 Task: Find connections with filter location Sceaux with filter topic #Leadershipwith filter profile language Spanish with filter current company Berger Paints India with filter school ICAT Design & Media College with filter industry Business Consulting and Services with filter service category Logo Design with filter keywords title Hospital Volunteer
Action: Mouse moved to (260, 217)
Screenshot: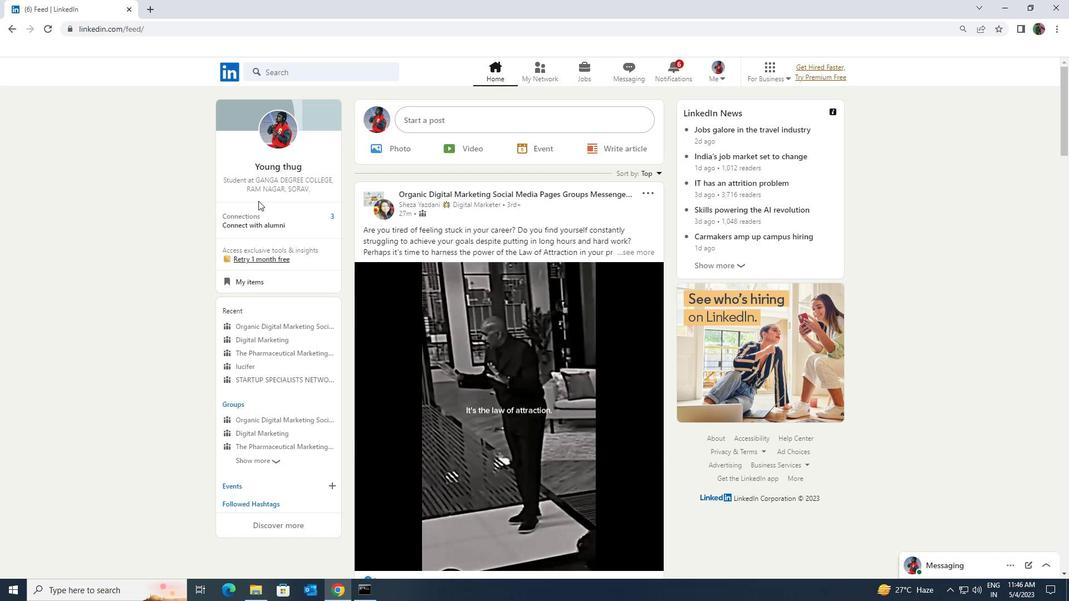 
Action: Mouse pressed left at (260, 217)
Screenshot: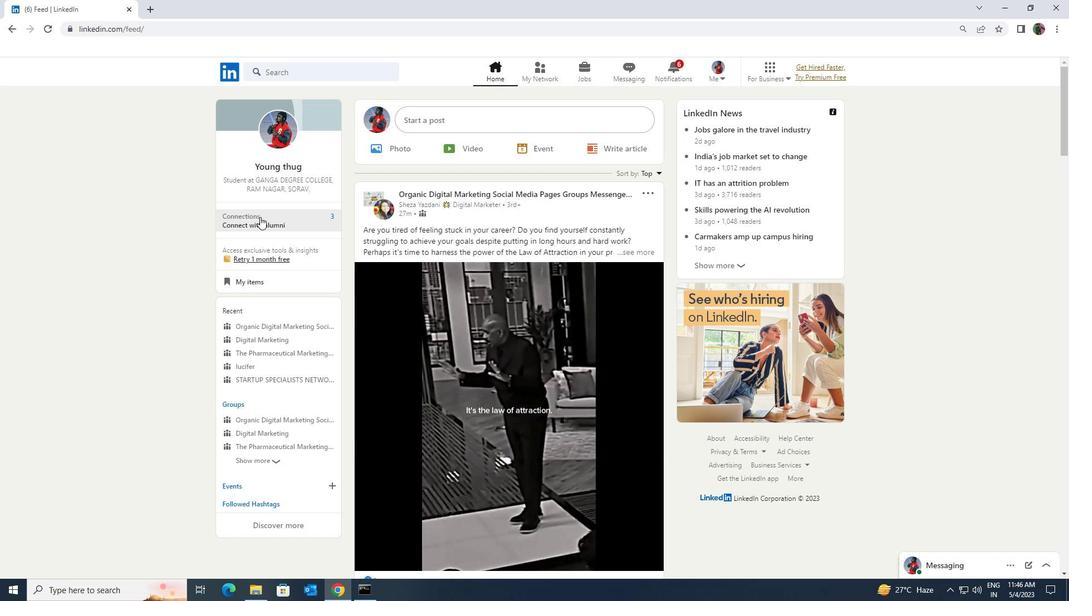 
Action: Mouse moved to (284, 134)
Screenshot: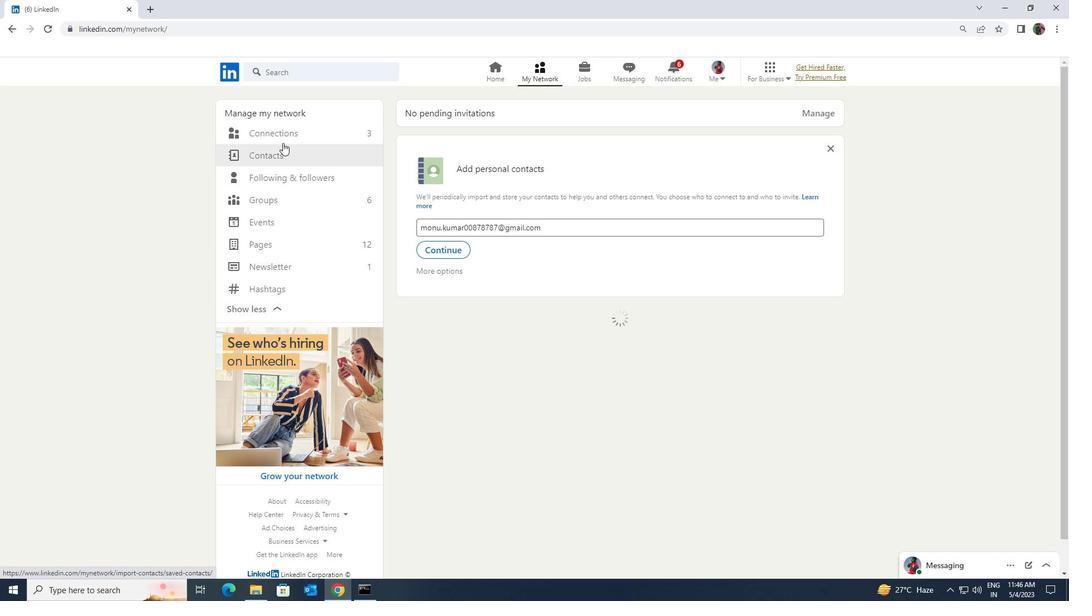
Action: Mouse pressed left at (284, 134)
Screenshot: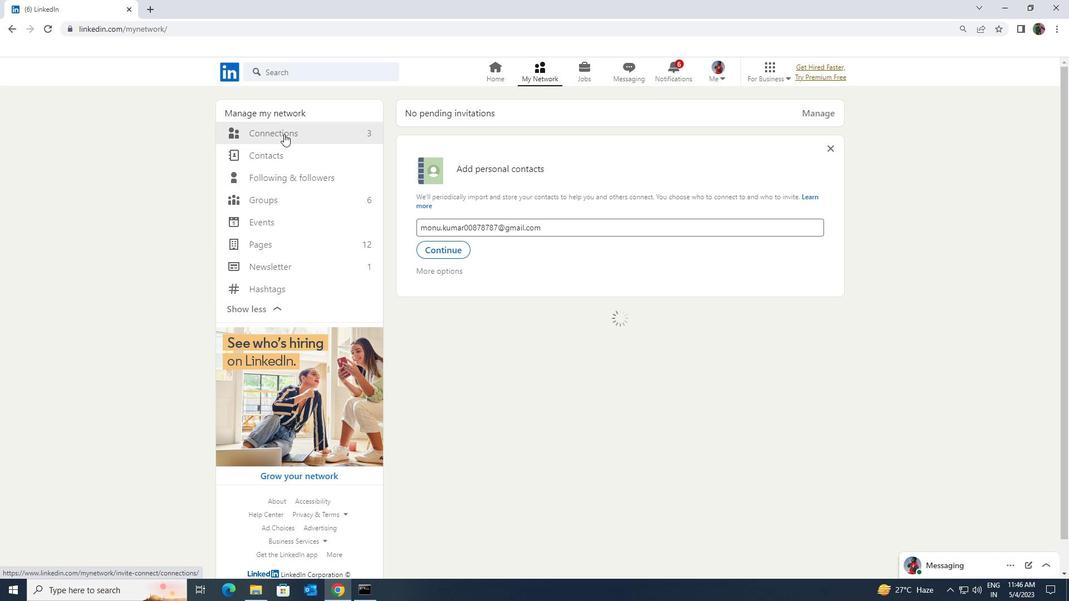 
Action: Mouse moved to (598, 136)
Screenshot: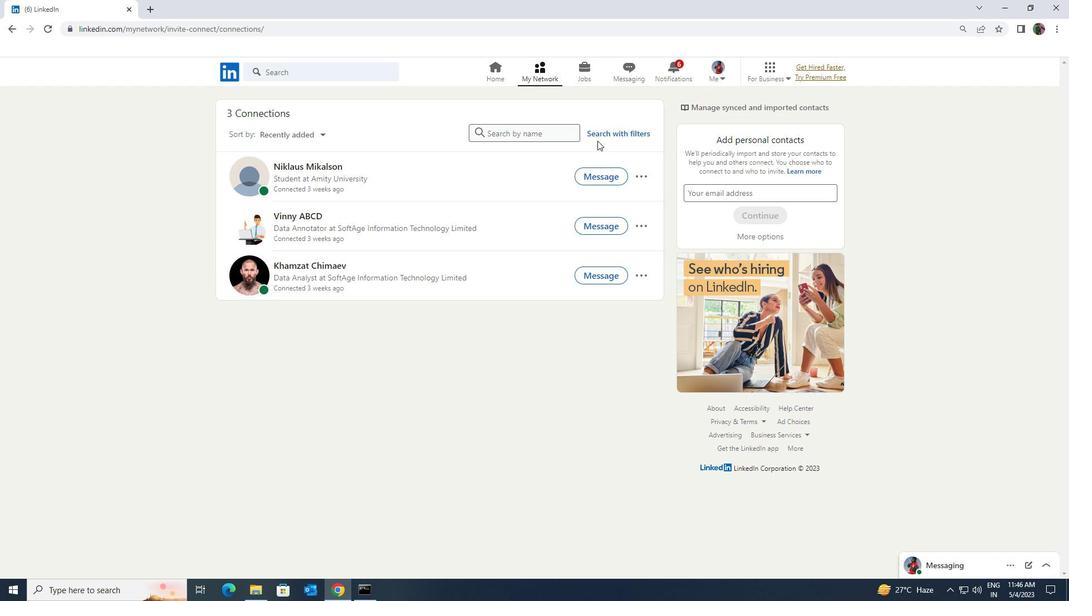 
Action: Mouse pressed left at (598, 136)
Screenshot: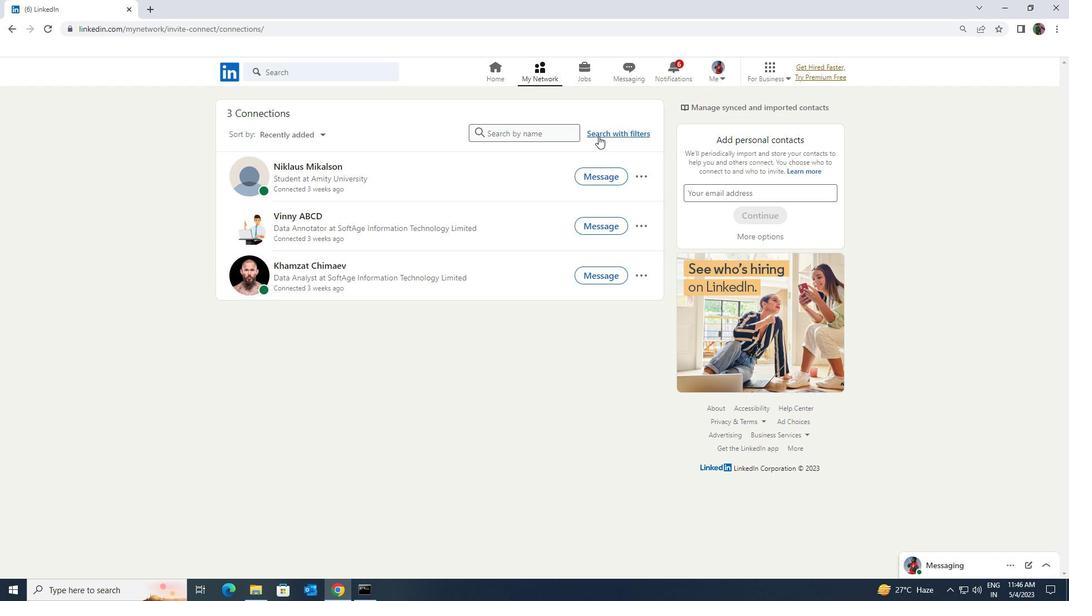 
Action: Mouse moved to (573, 105)
Screenshot: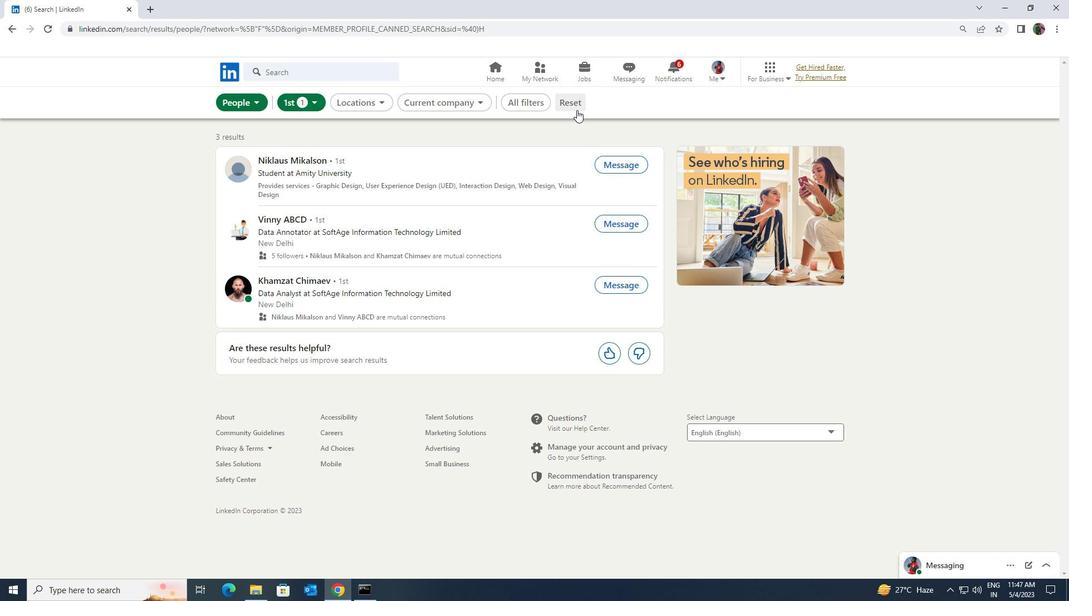 
Action: Mouse pressed left at (573, 105)
Screenshot: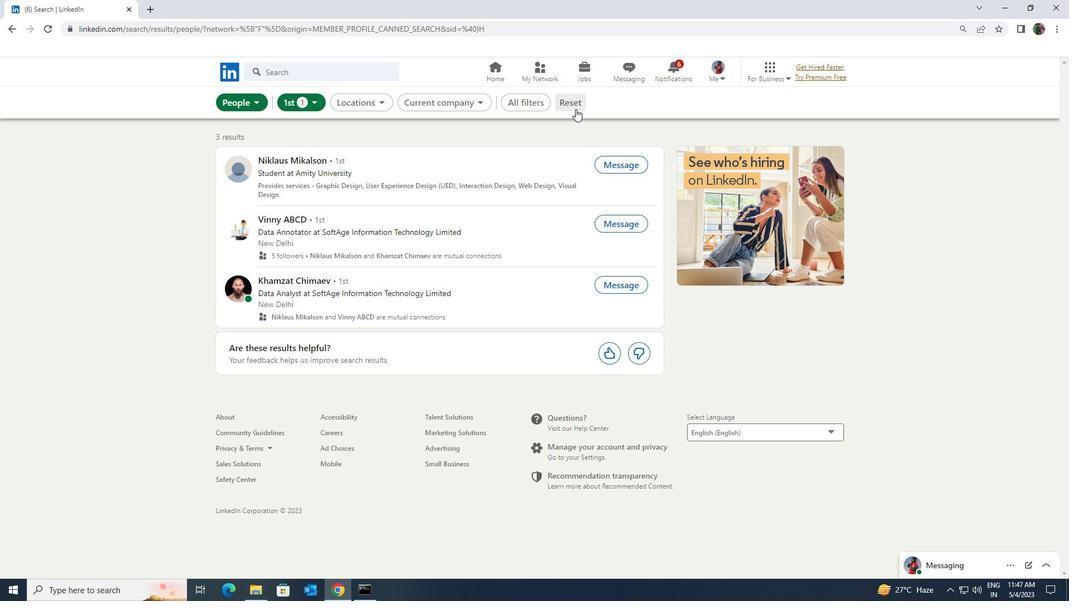 
Action: Mouse moved to (558, 99)
Screenshot: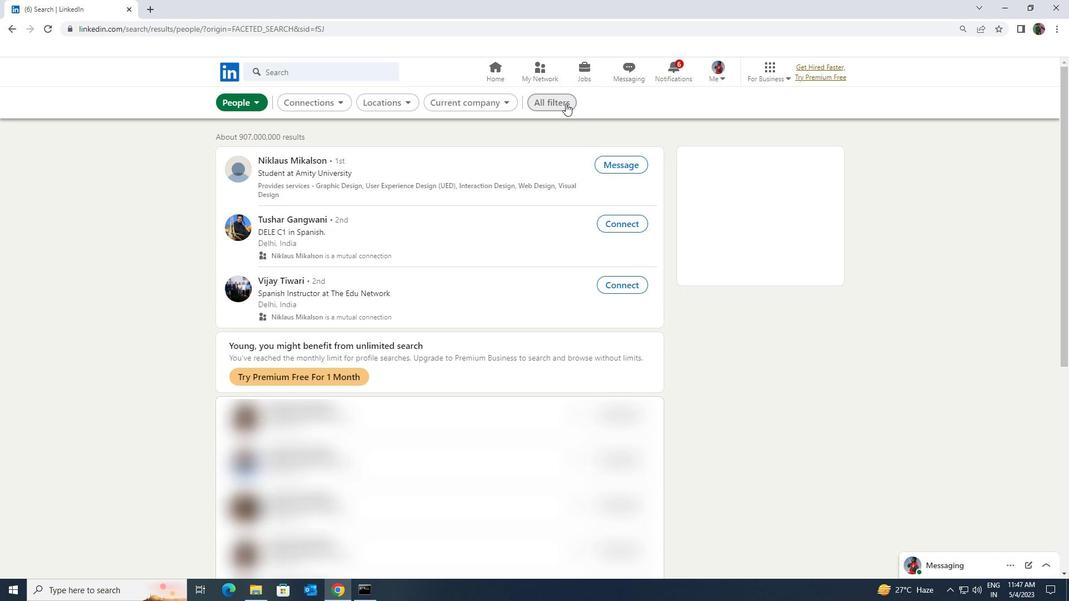 
Action: Mouse pressed left at (558, 99)
Screenshot: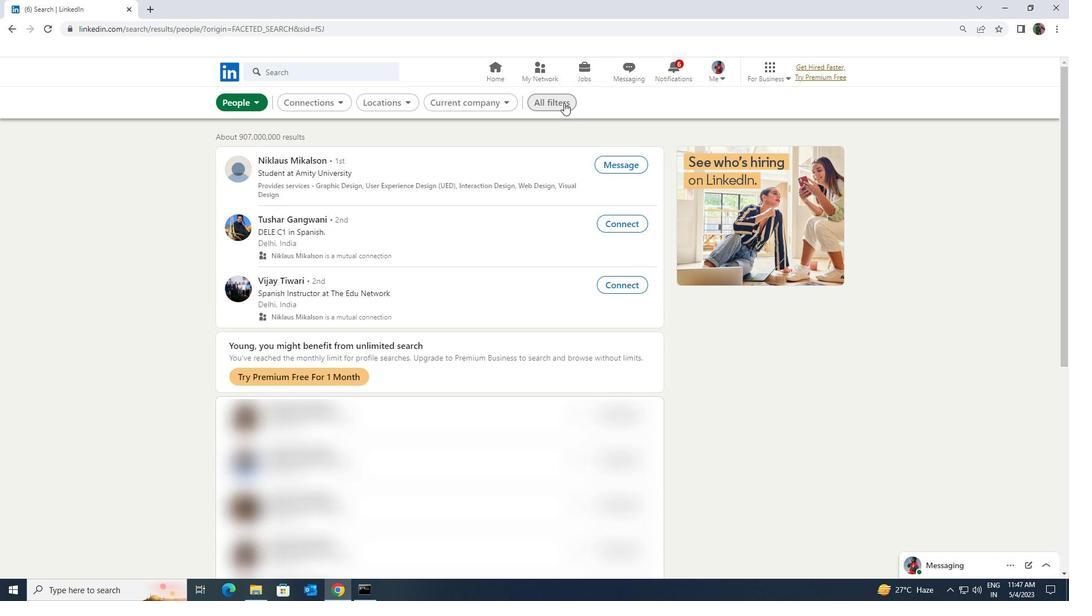 
Action: Mouse moved to (916, 437)
Screenshot: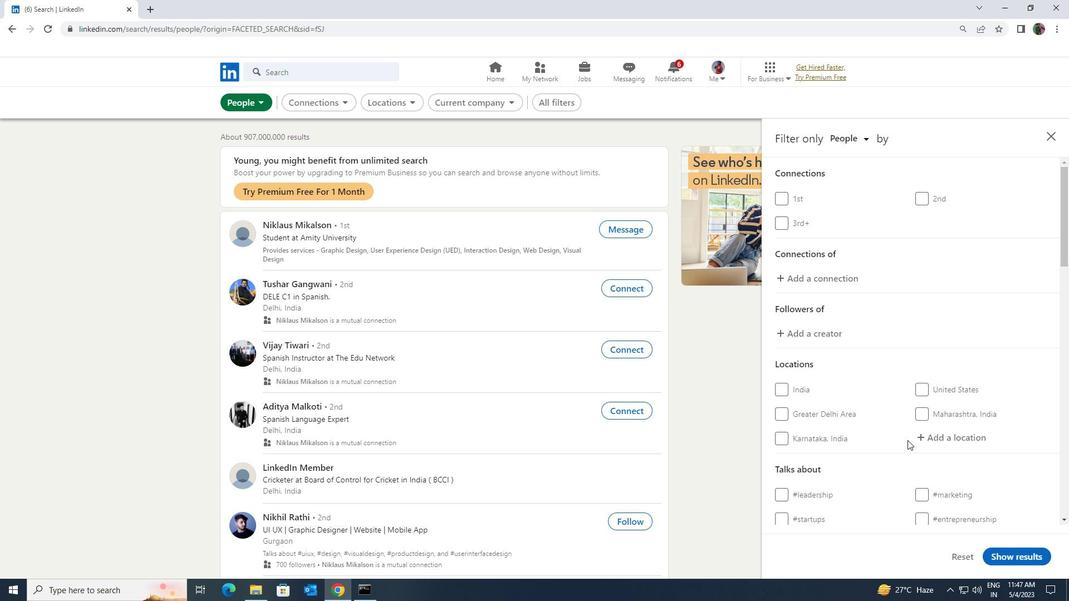 
Action: Mouse pressed left at (916, 437)
Screenshot: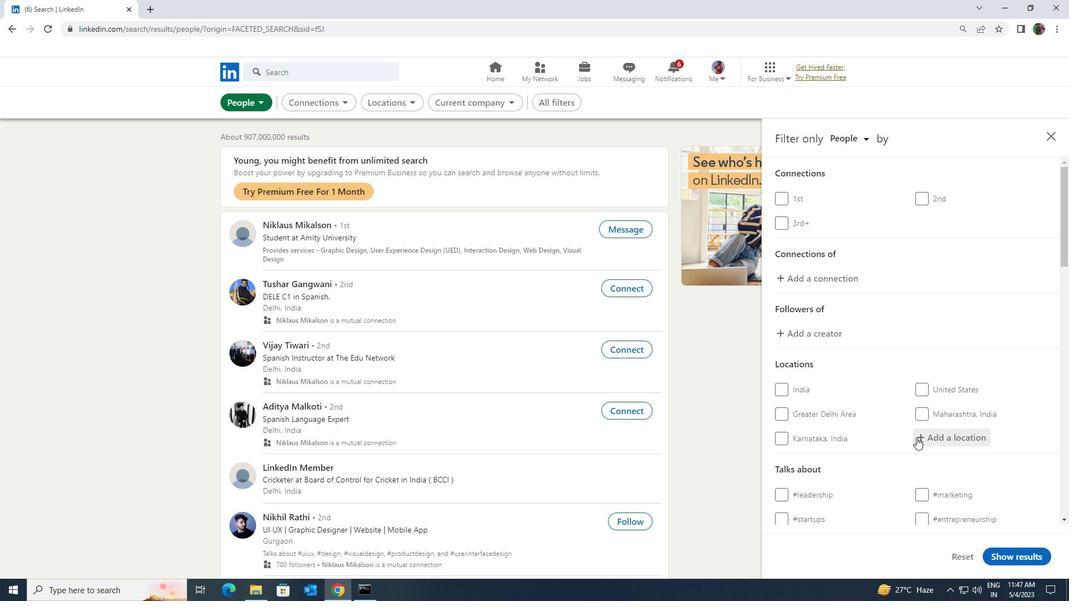 
Action: Key pressed <Key.shift><Key.shift><Key.shift><Key.shift><Key.shift><Key.shift><Key.shift>SCEA
Screenshot: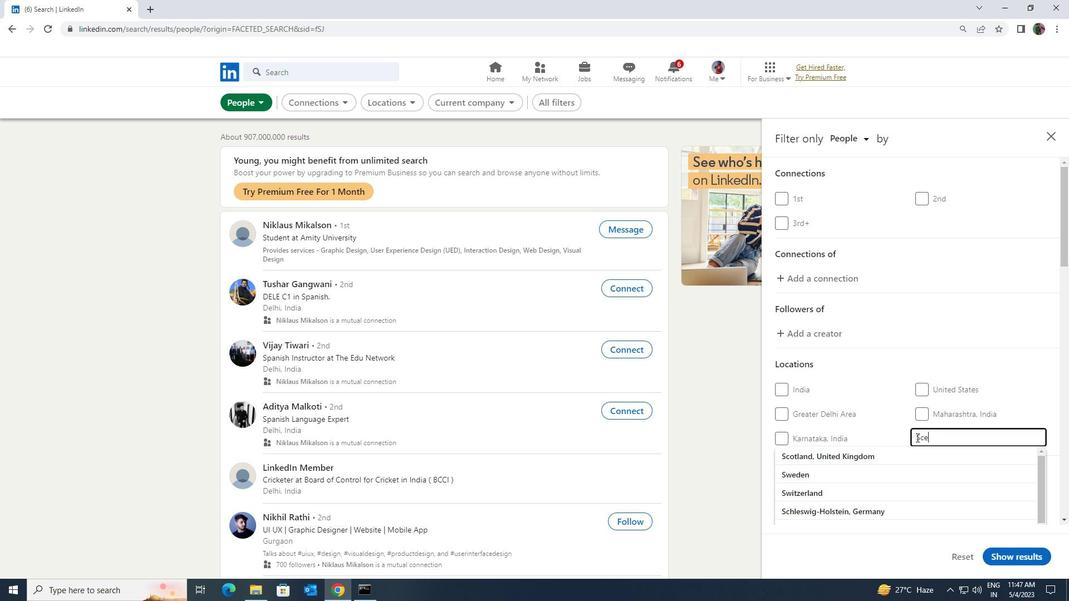 
Action: Mouse moved to (913, 451)
Screenshot: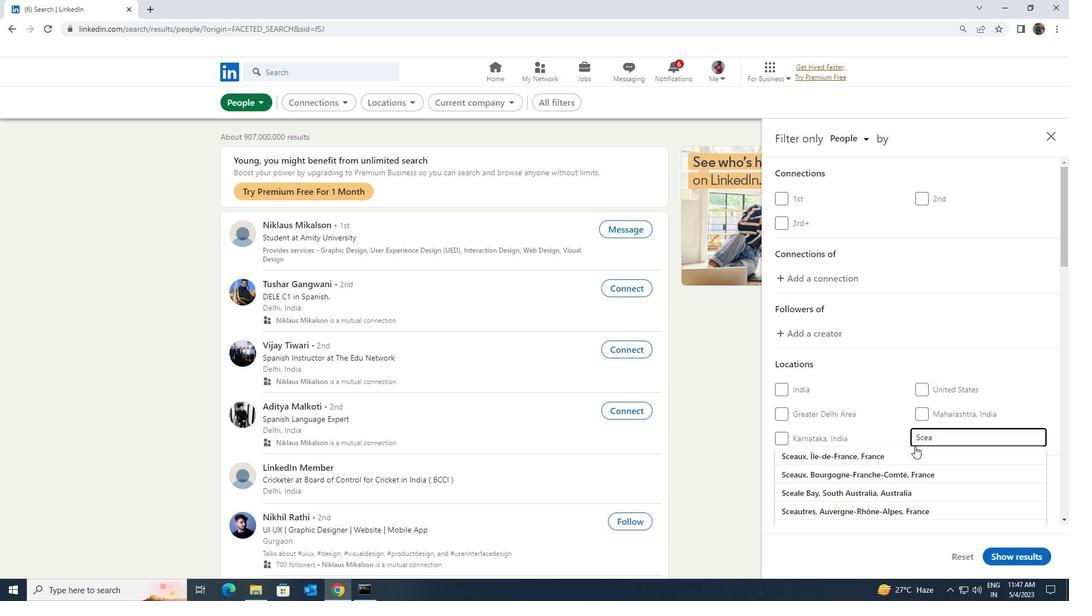 
Action: Mouse pressed left at (913, 451)
Screenshot: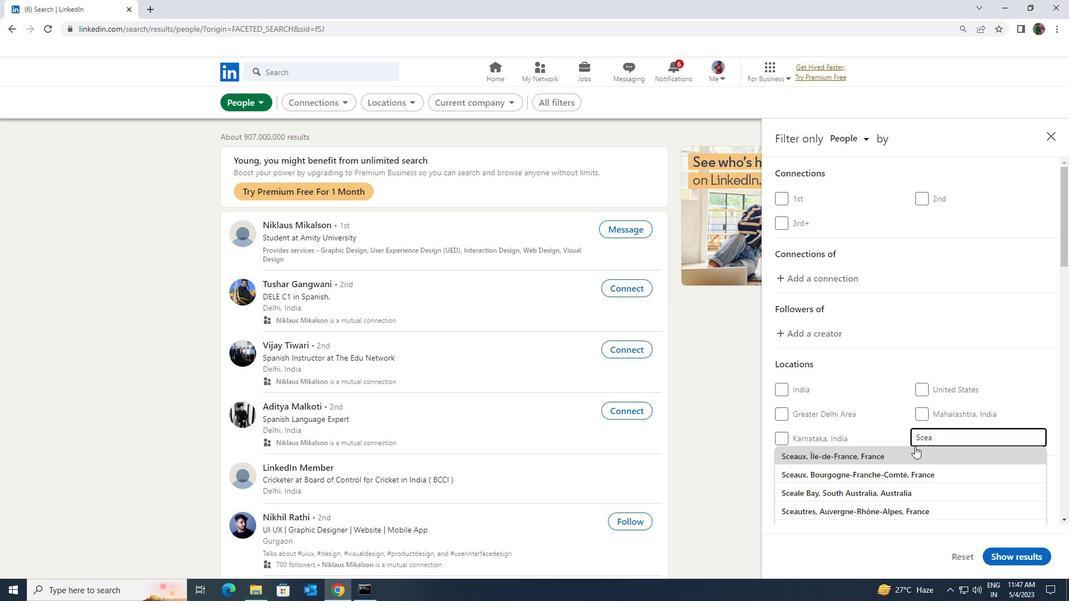 
Action: Mouse moved to (912, 451)
Screenshot: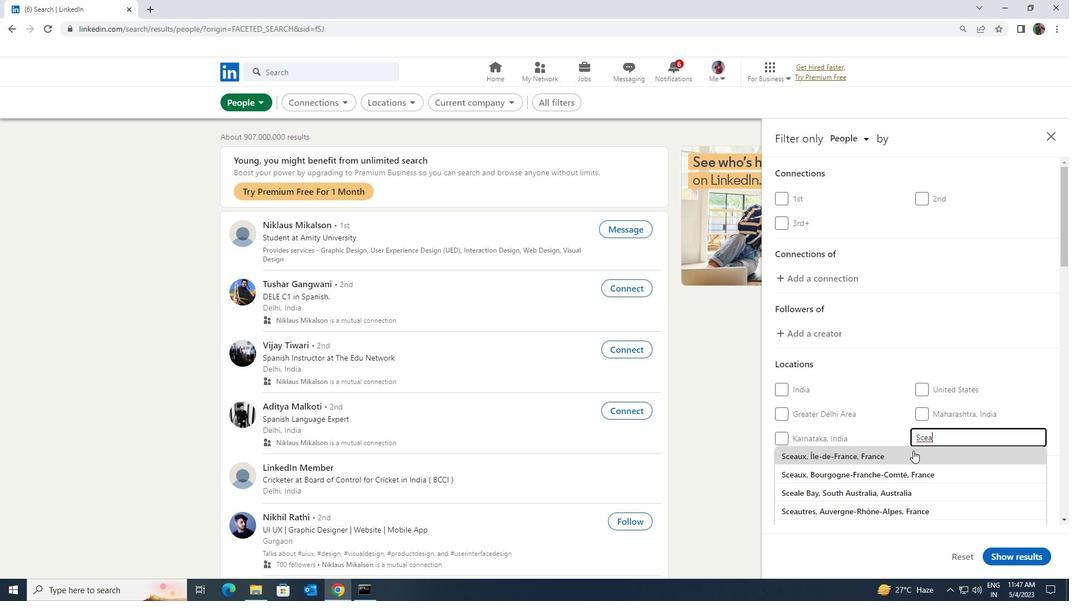 
Action: Mouse scrolled (912, 451) with delta (0, 0)
Screenshot: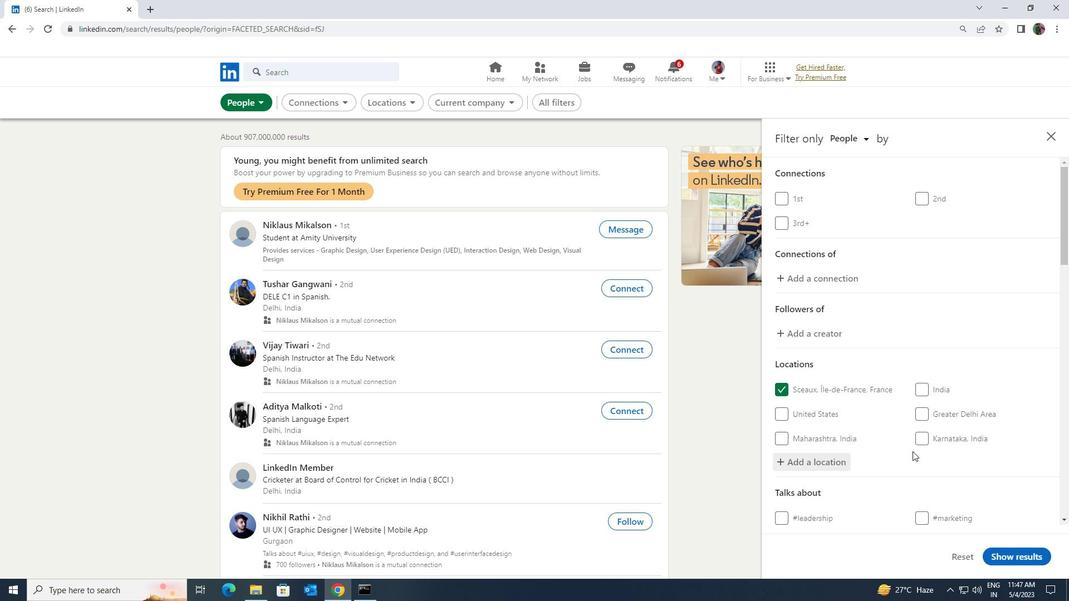 
Action: Mouse scrolled (912, 451) with delta (0, 0)
Screenshot: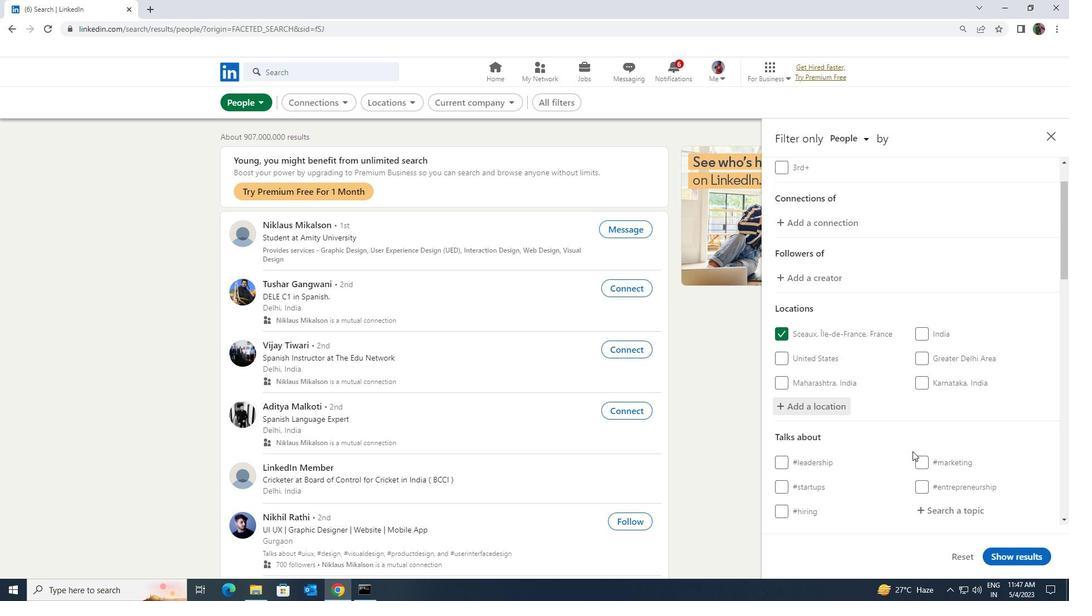 
Action: Mouse scrolled (912, 451) with delta (0, 0)
Screenshot: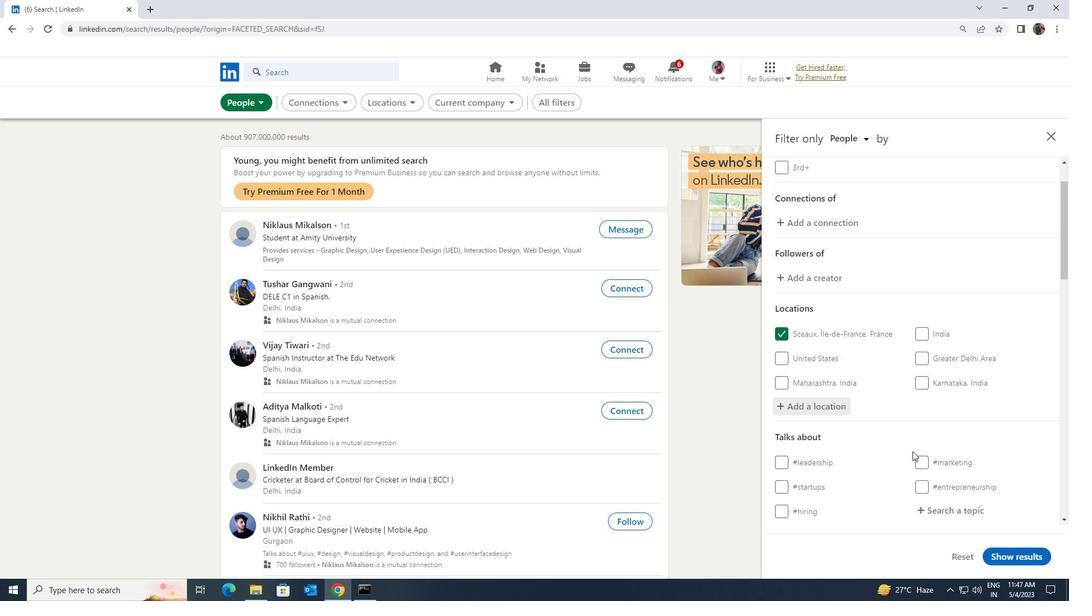 
Action: Mouse moved to (955, 404)
Screenshot: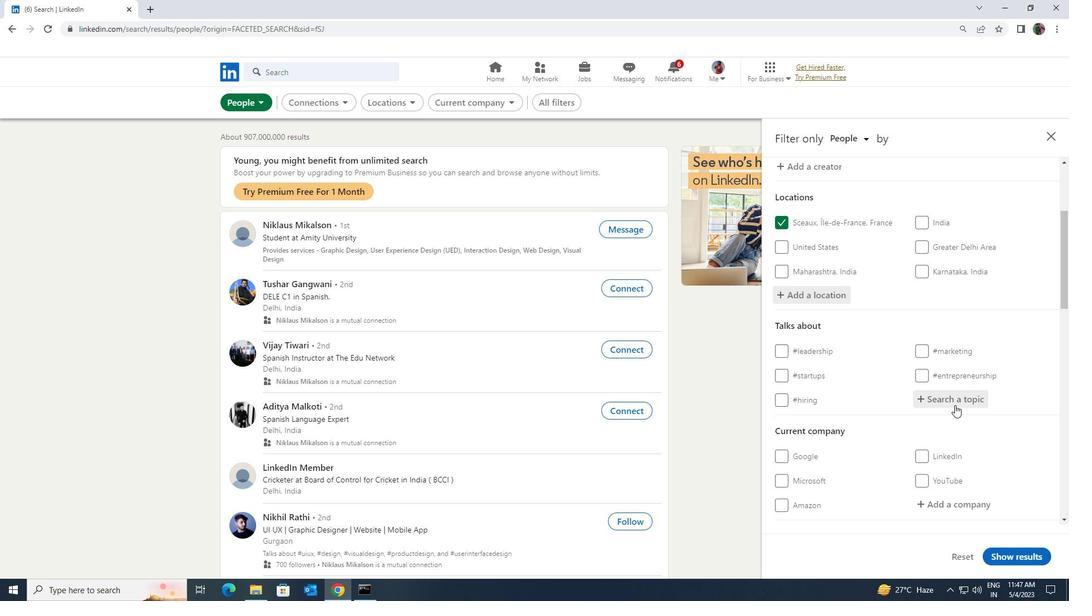 
Action: Mouse pressed left at (955, 404)
Screenshot: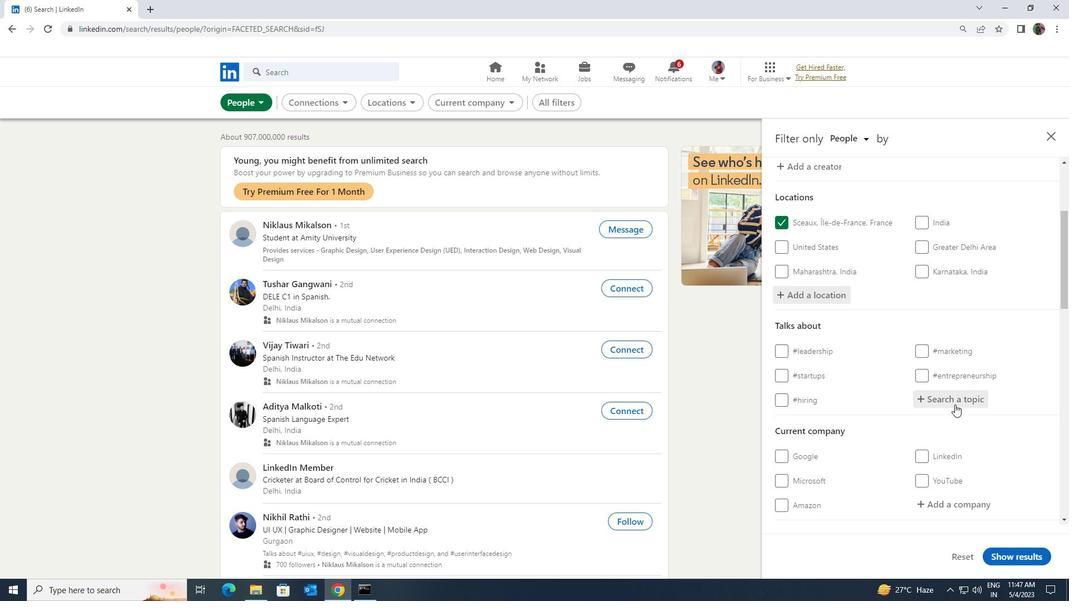 
Action: Key pressed <Key.shift><Key.shift><Key.shift><Key.shift><Key.shift><Key.shift><Key.shift>LEADERSHIP
Screenshot: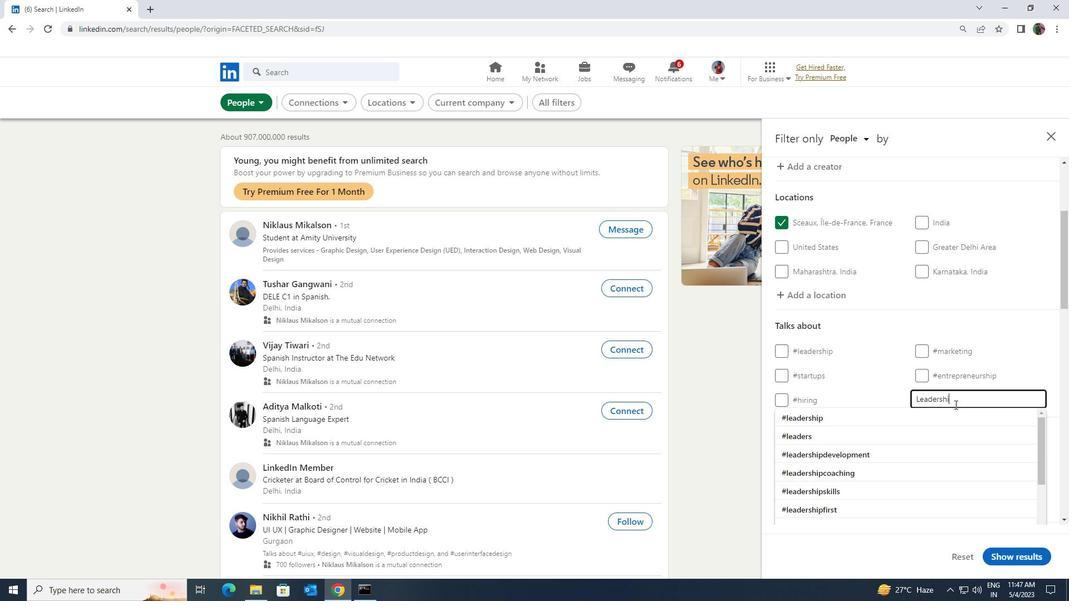 
Action: Mouse moved to (954, 410)
Screenshot: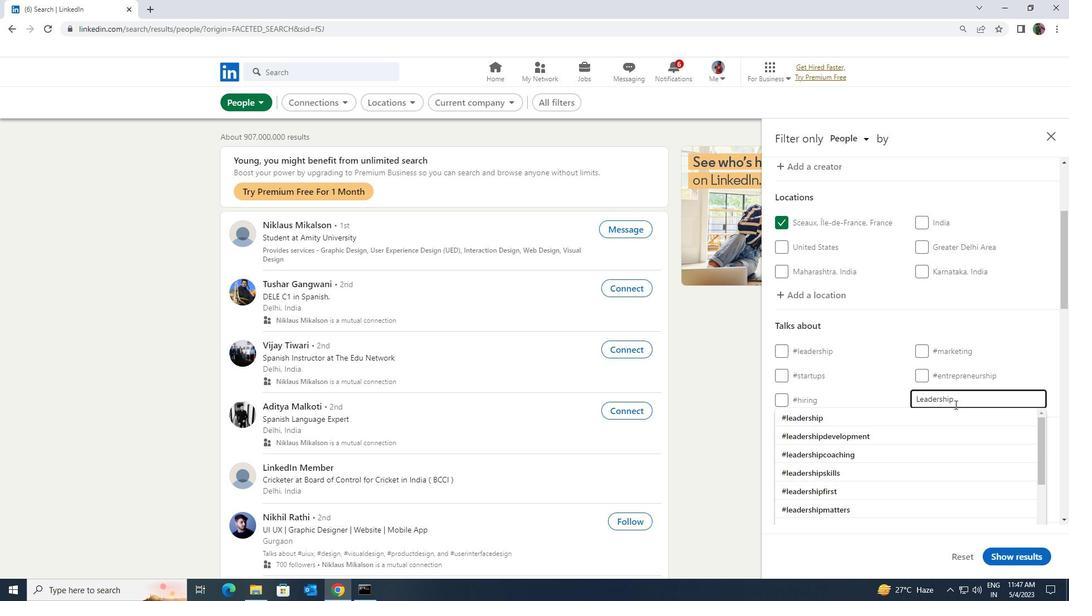 
Action: Mouse pressed left at (954, 410)
Screenshot: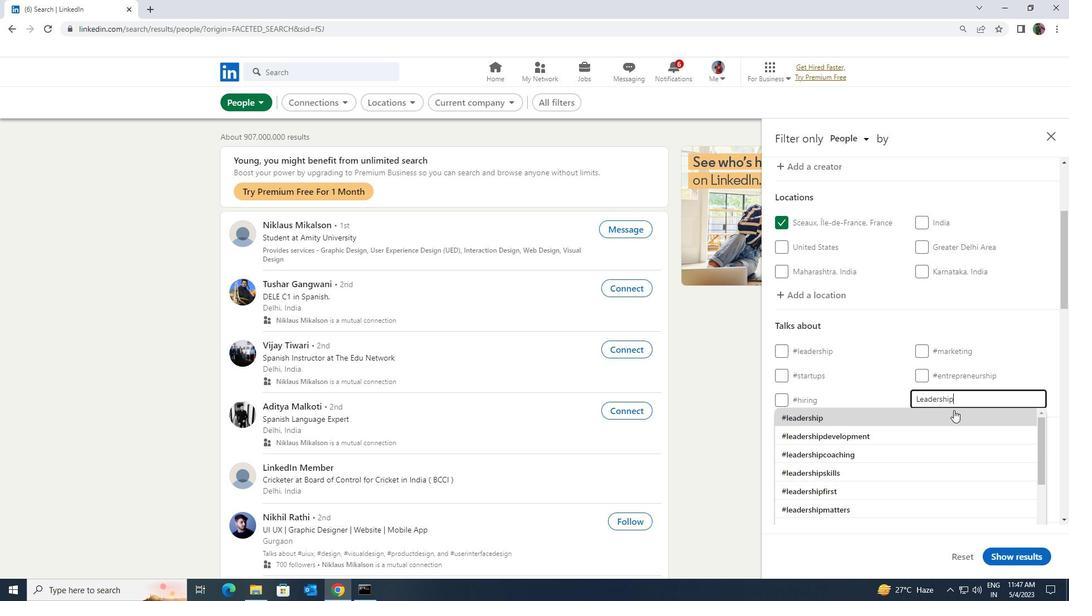 
Action: Mouse scrolled (954, 409) with delta (0, 0)
Screenshot: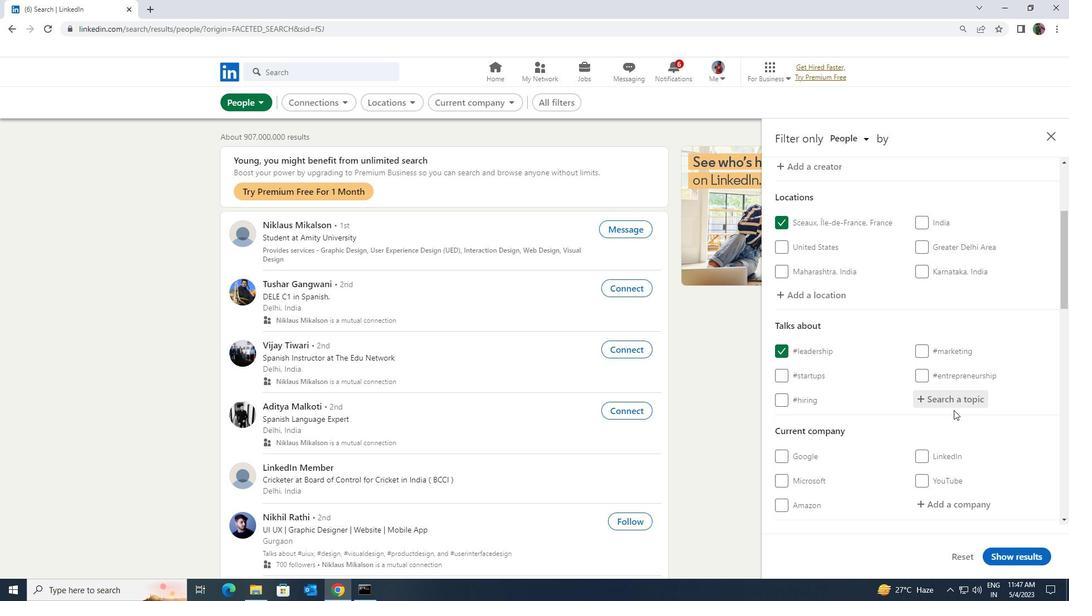 
Action: Mouse scrolled (954, 409) with delta (0, 0)
Screenshot: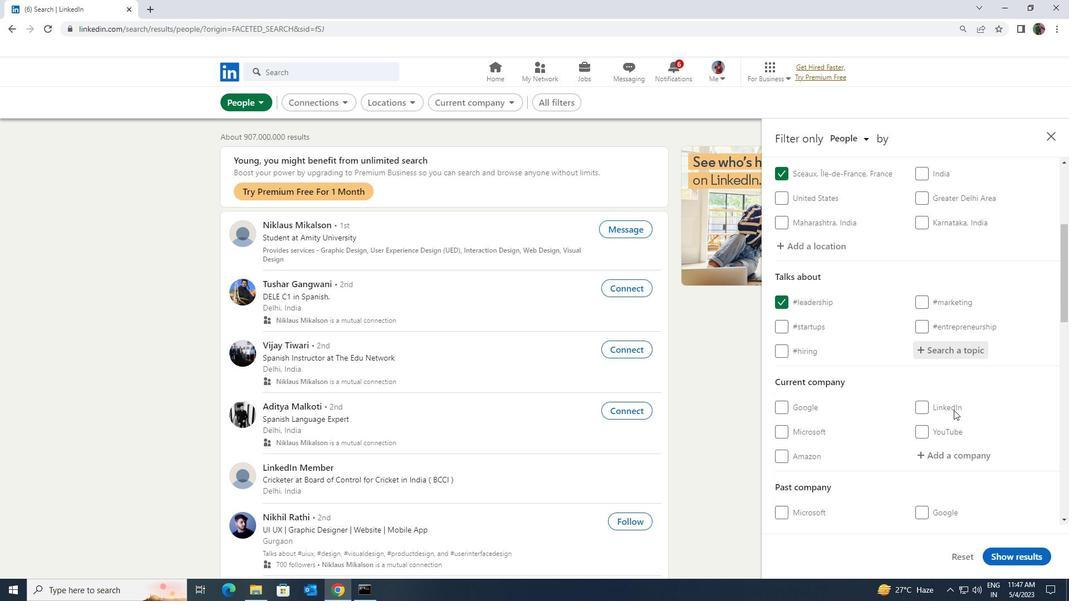 
Action: Mouse scrolled (954, 409) with delta (0, 0)
Screenshot: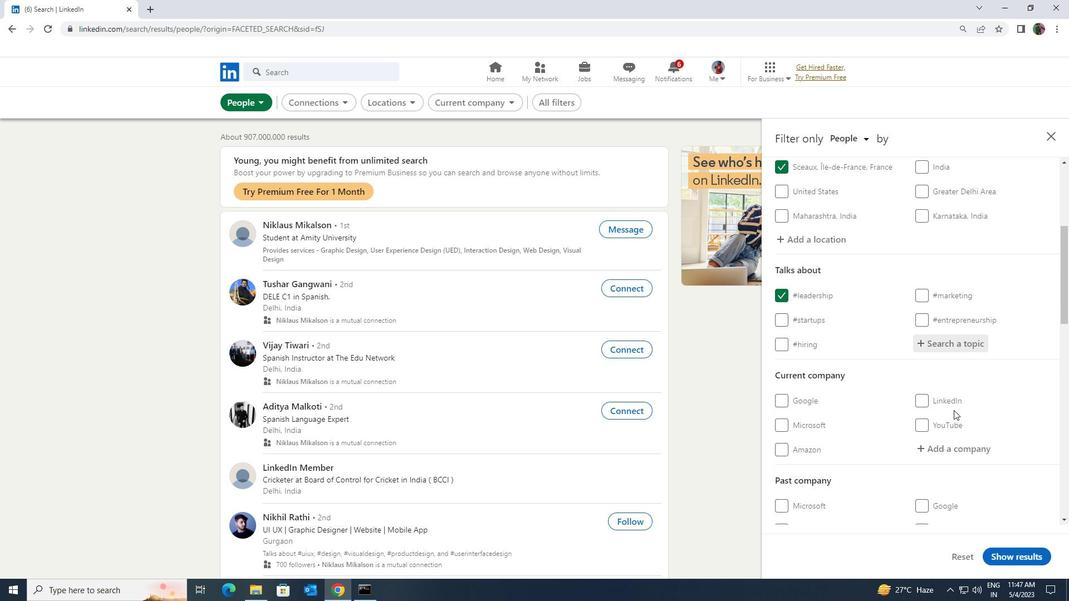 
Action: Mouse scrolled (954, 409) with delta (0, 0)
Screenshot: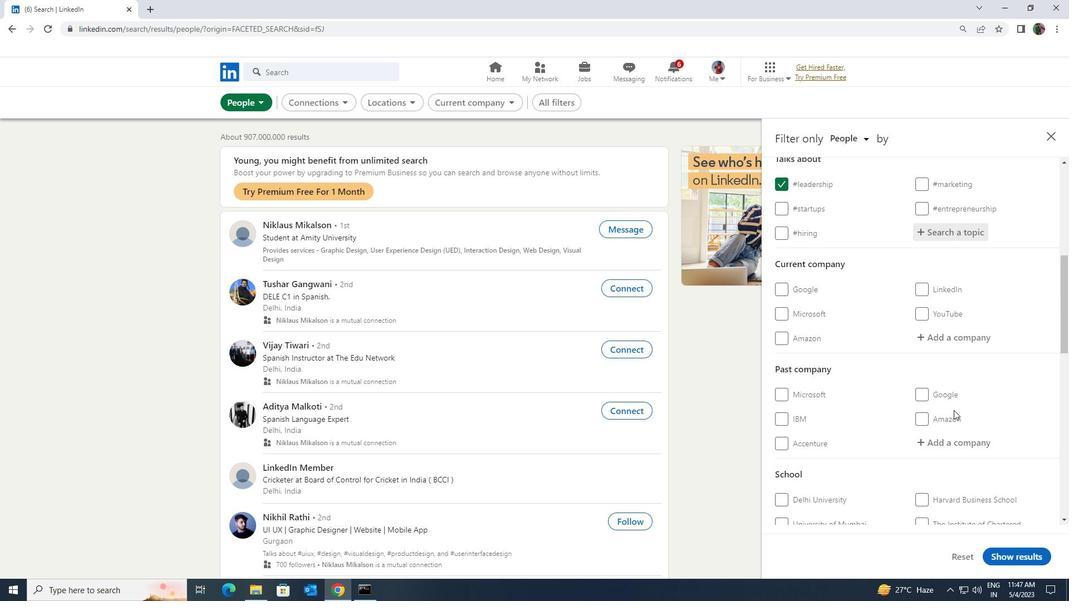 
Action: Mouse scrolled (954, 409) with delta (0, 0)
Screenshot: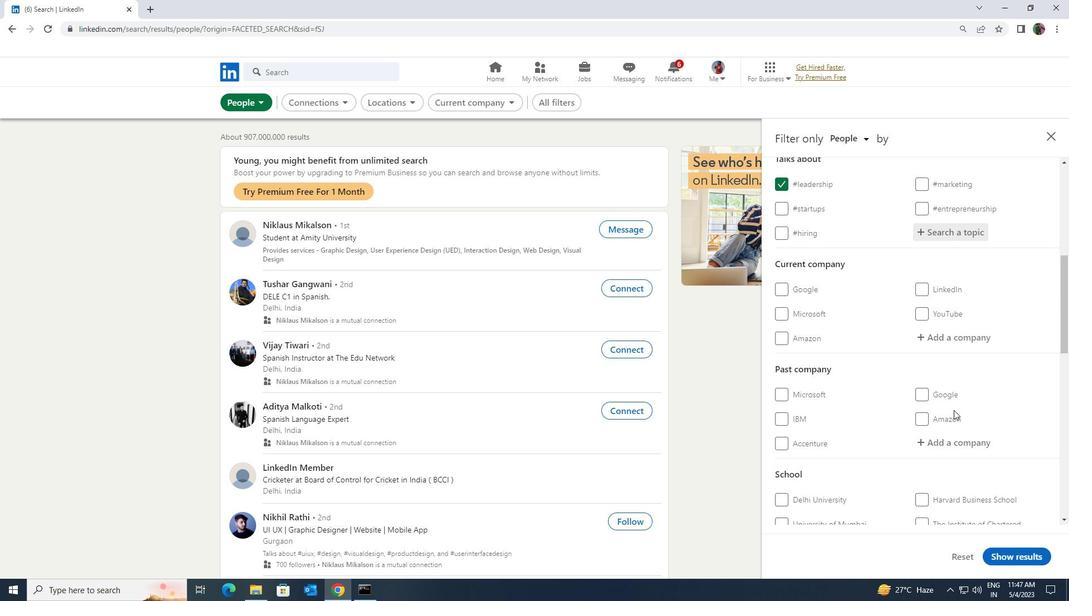 
Action: Mouse scrolled (954, 409) with delta (0, 0)
Screenshot: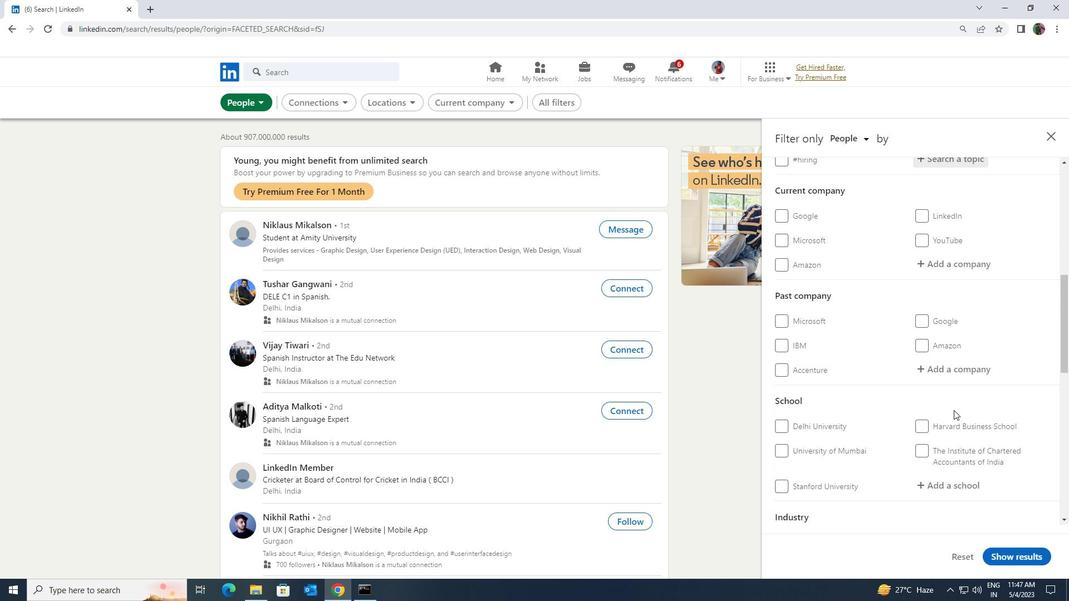 
Action: Mouse scrolled (954, 409) with delta (0, 0)
Screenshot: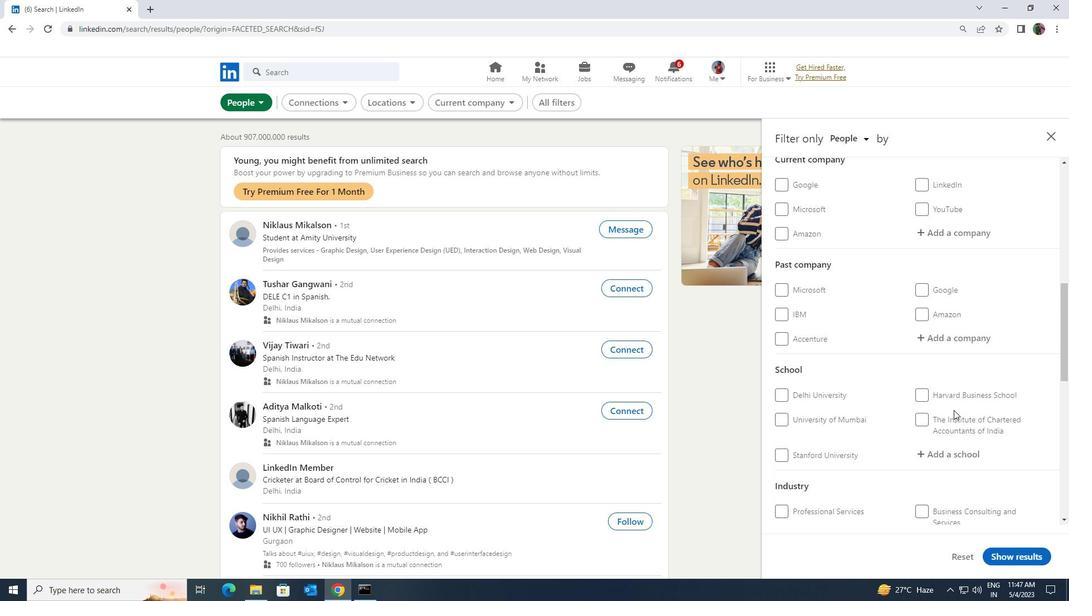 
Action: Mouse scrolled (954, 409) with delta (0, 0)
Screenshot: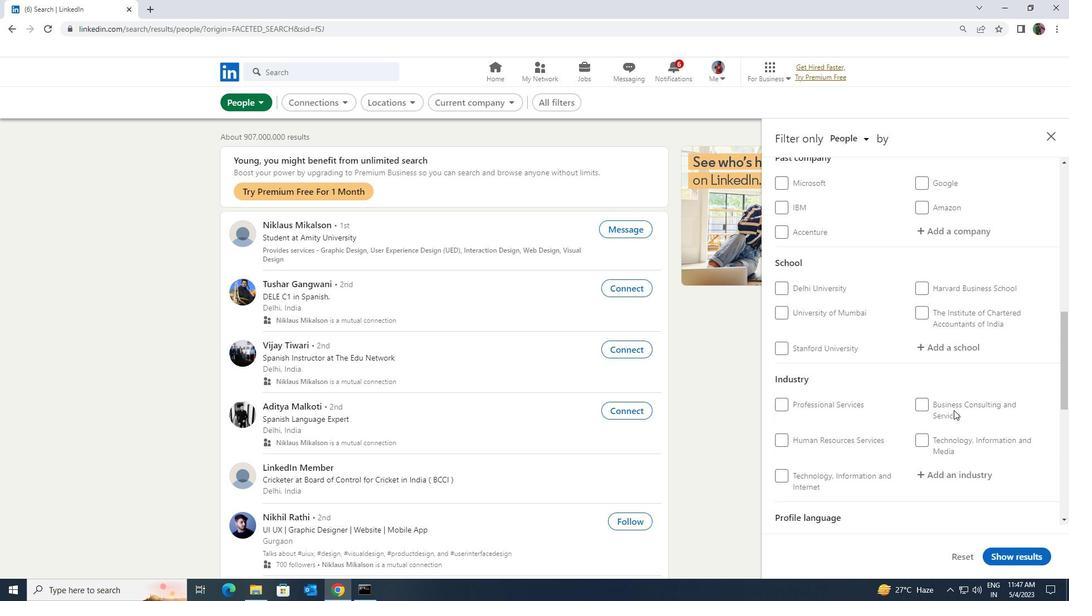 
Action: Mouse scrolled (954, 409) with delta (0, 0)
Screenshot: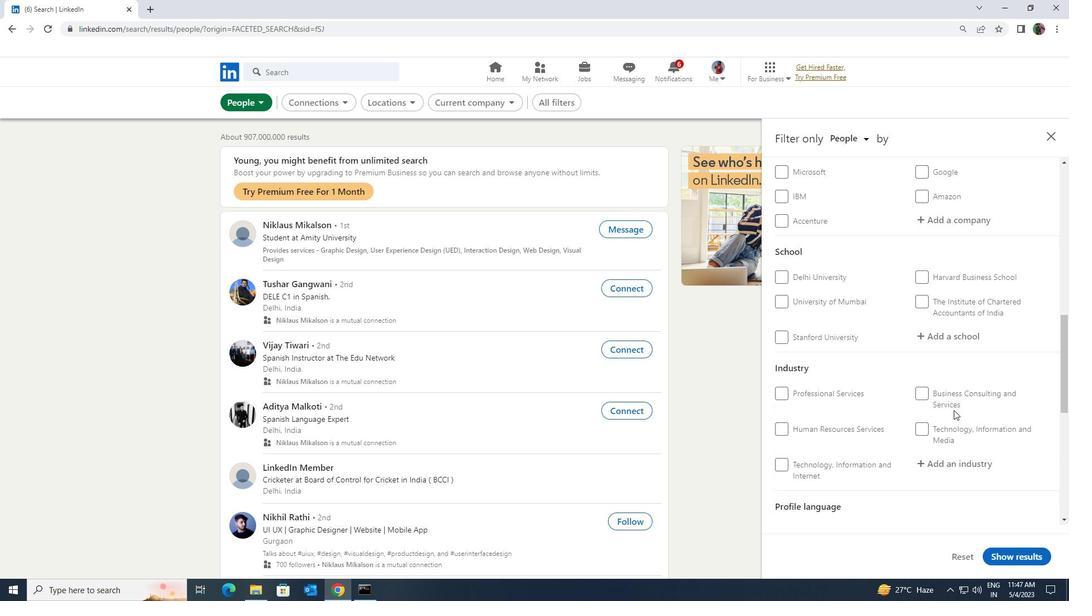 
Action: Mouse moved to (781, 443)
Screenshot: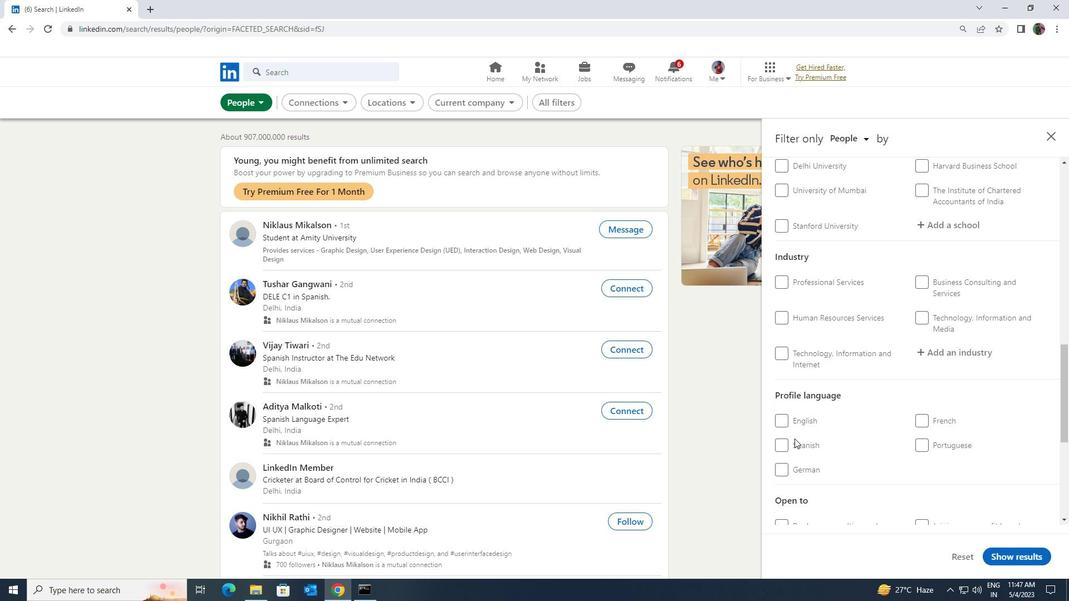 
Action: Mouse pressed left at (781, 443)
Screenshot: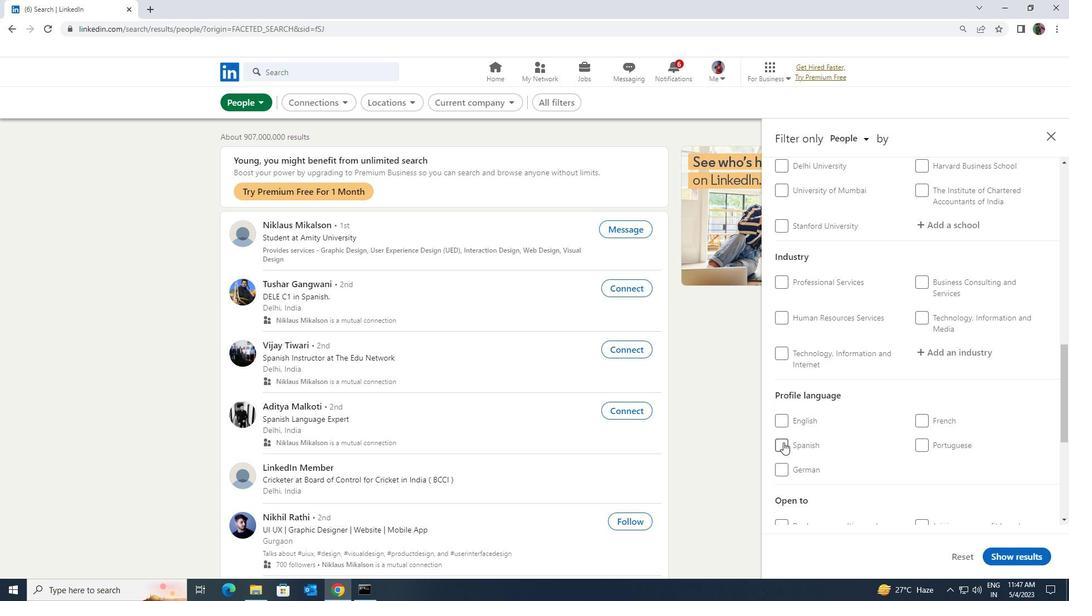 
Action: Mouse moved to (888, 427)
Screenshot: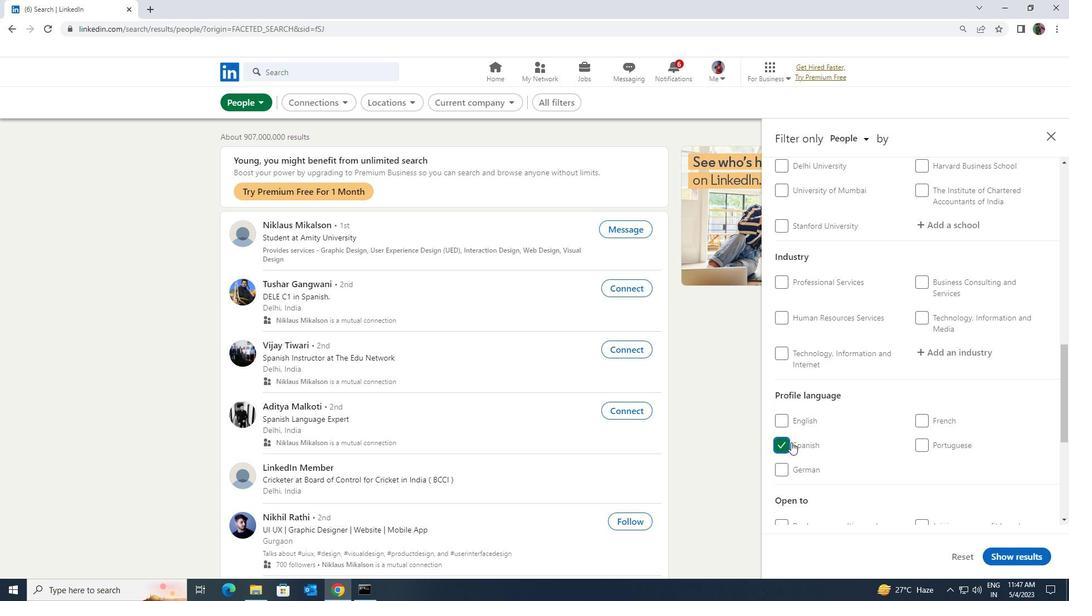 
Action: Mouse scrolled (888, 428) with delta (0, 0)
Screenshot: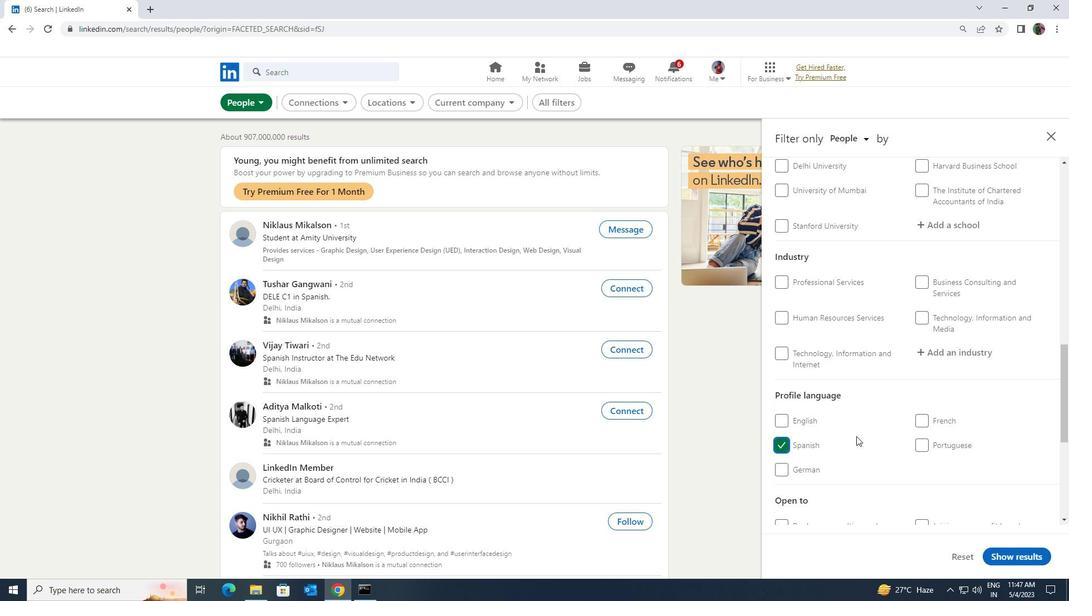
Action: Mouse scrolled (888, 428) with delta (0, 0)
Screenshot: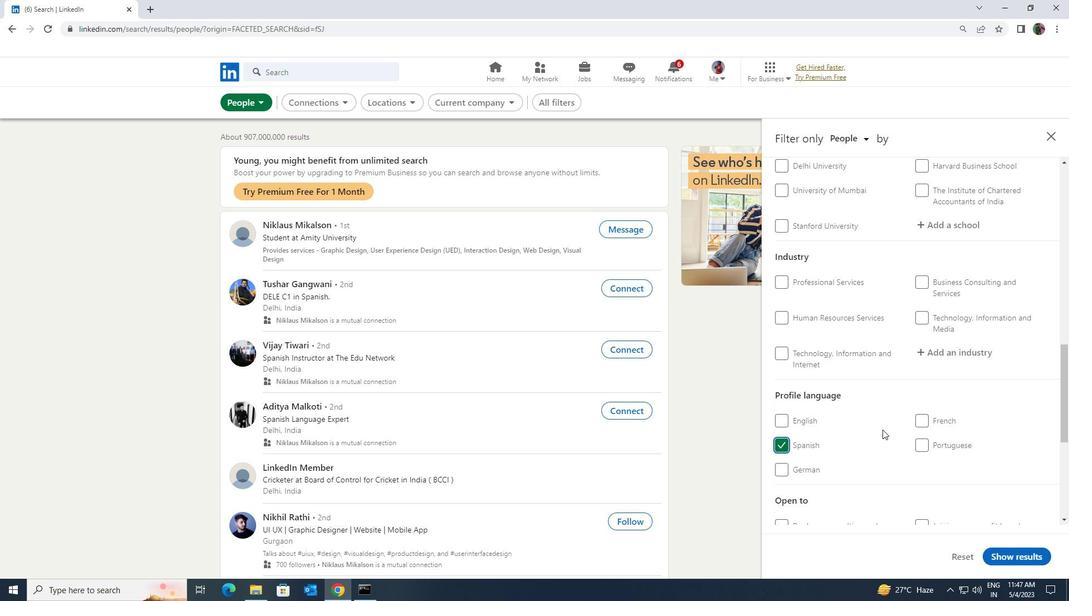 
Action: Mouse scrolled (888, 428) with delta (0, 0)
Screenshot: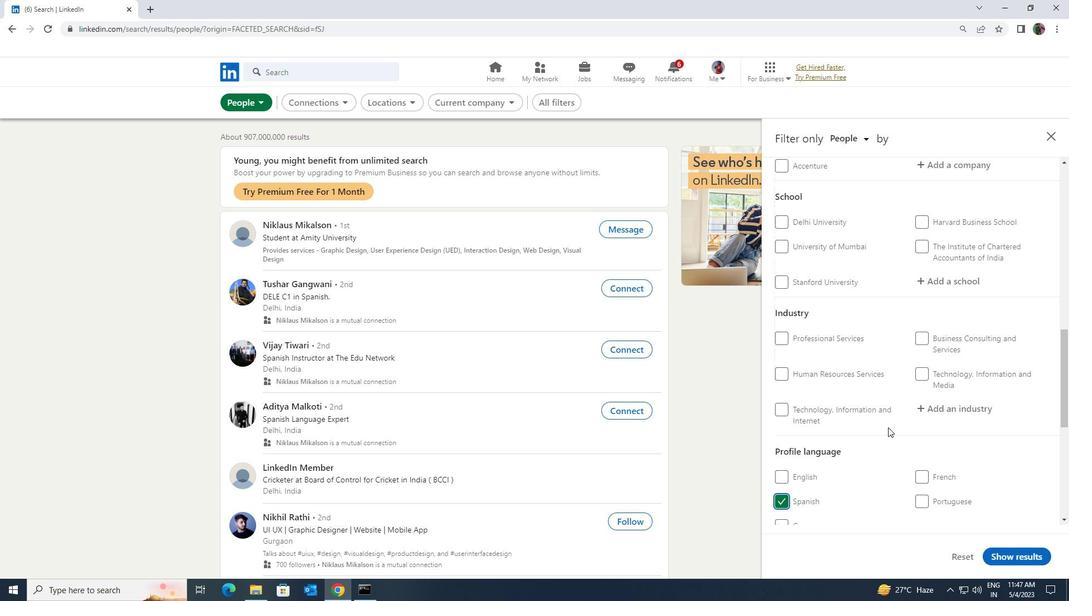 
Action: Mouse scrolled (888, 428) with delta (0, 0)
Screenshot: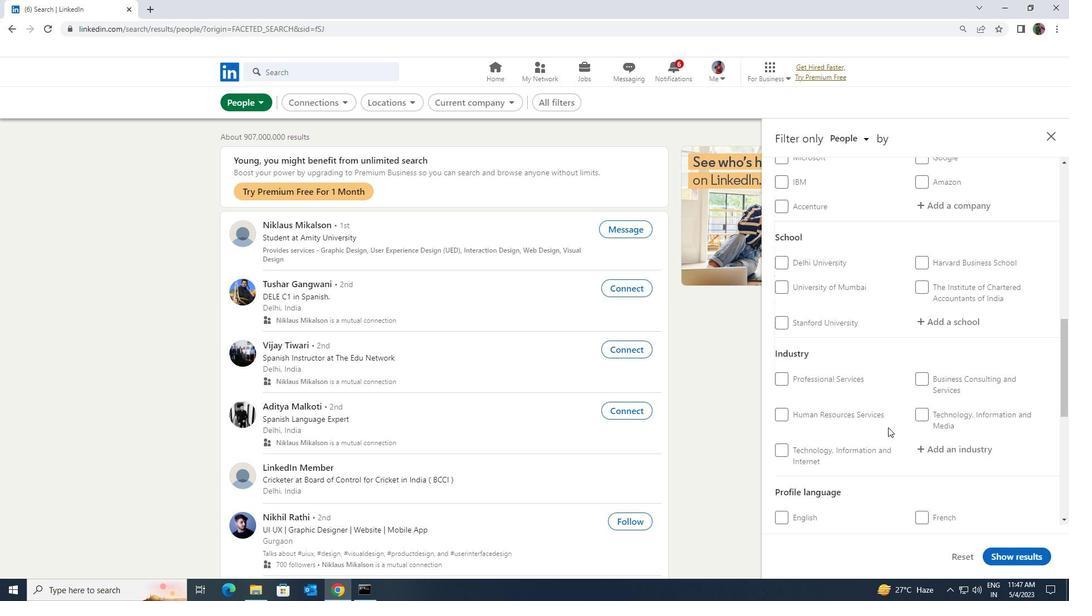 
Action: Mouse scrolled (888, 428) with delta (0, 0)
Screenshot: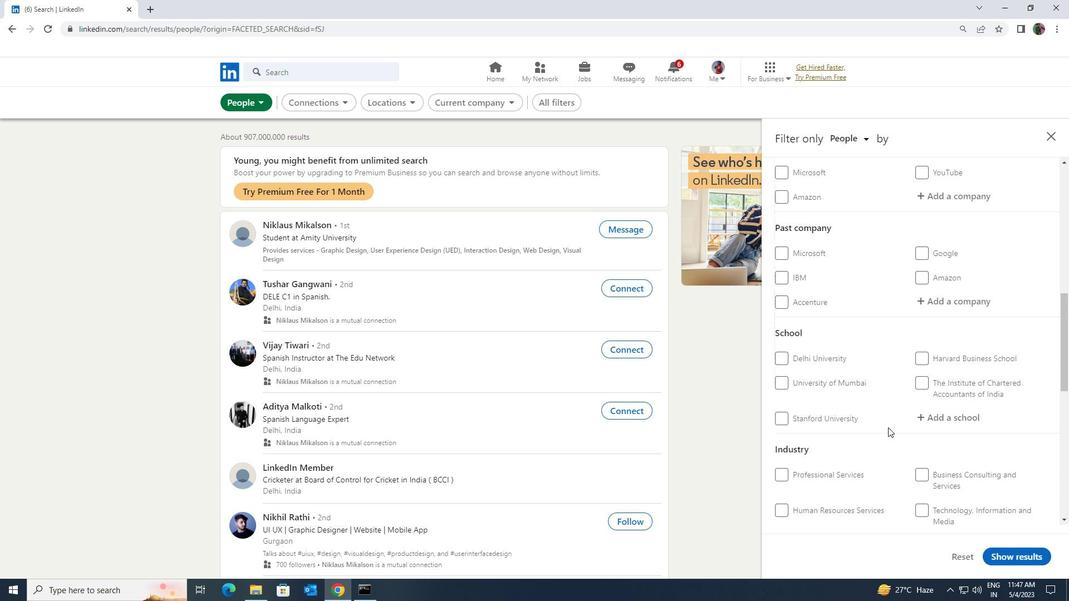 
Action: Mouse scrolled (888, 428) with delta (0, 0)
Screenshot: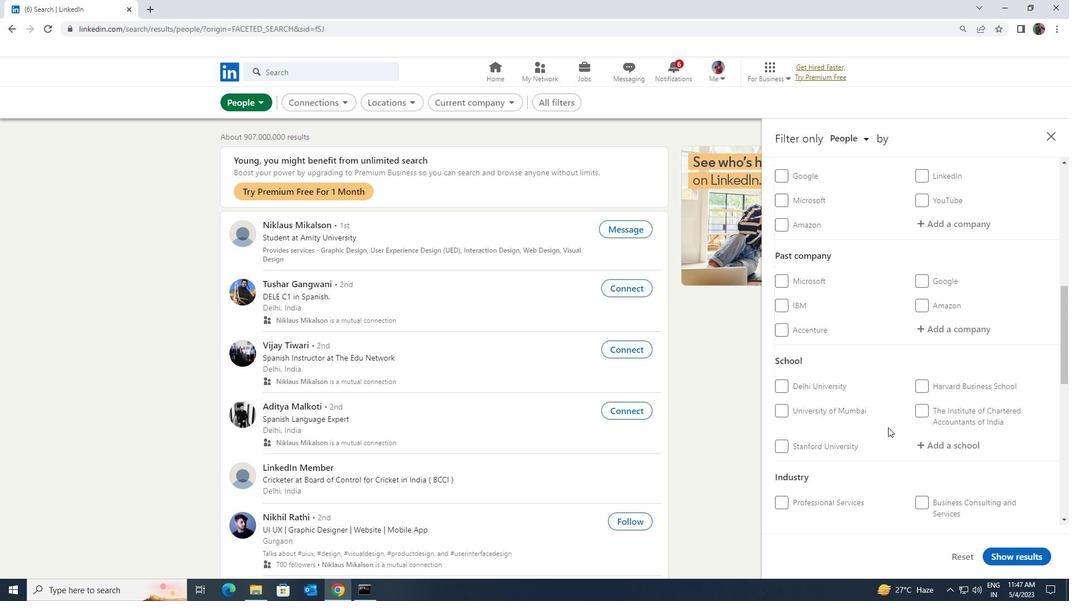 
Action: Mouse scrolled (888, 428) with delta (0, 0)
Screenshot: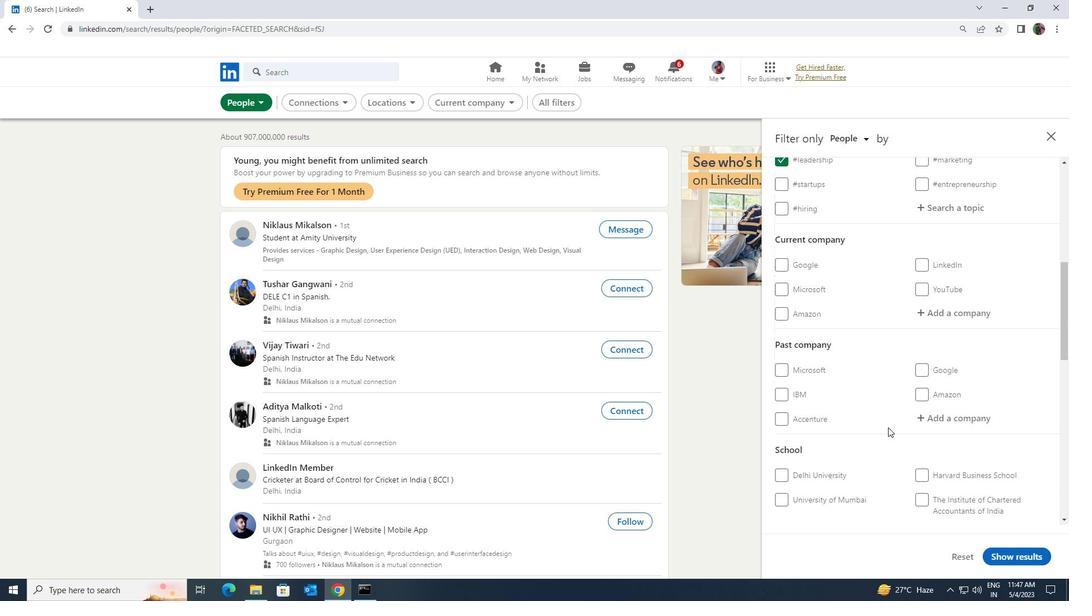
Action: Mouse scrolled (888, 428) with delta (0, 0)
Screenshot: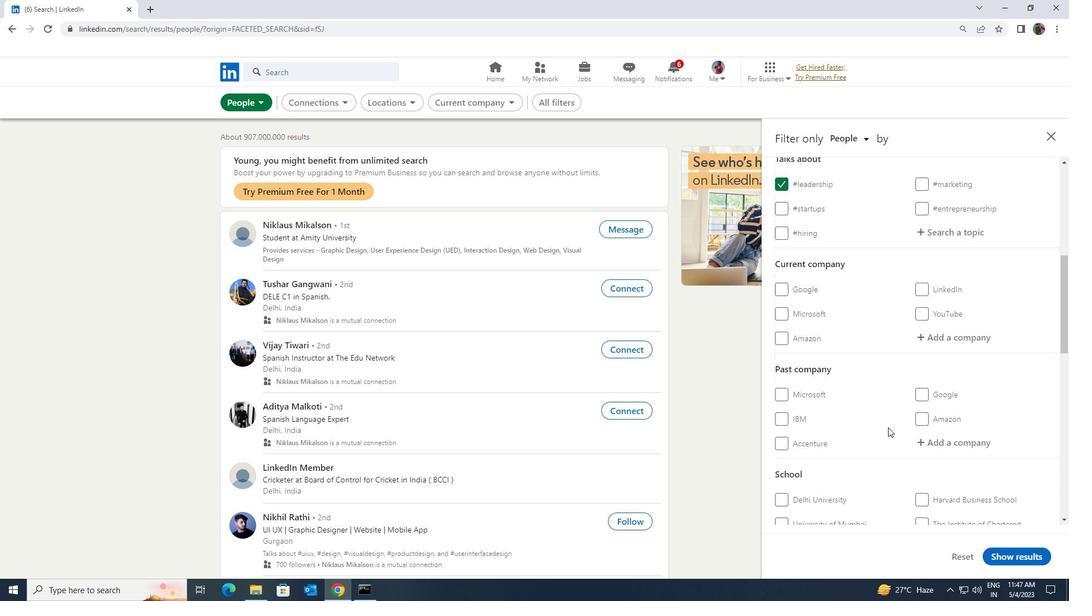 
Action: Mouse moved to (928, 448)
Screenshot: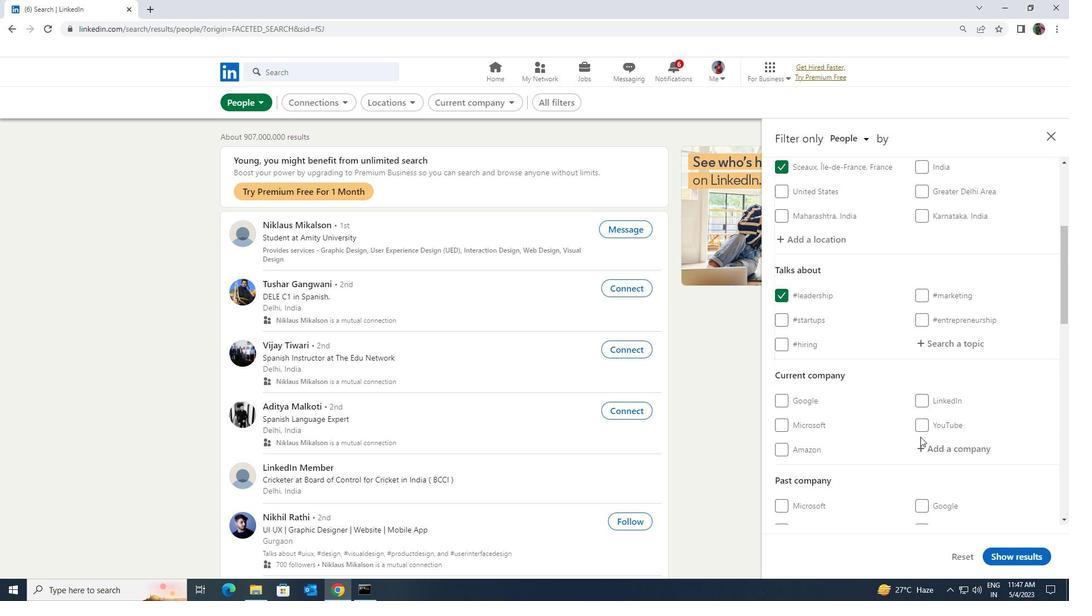 
Action: Mouse pressed left at (928, 448)
Screenshot: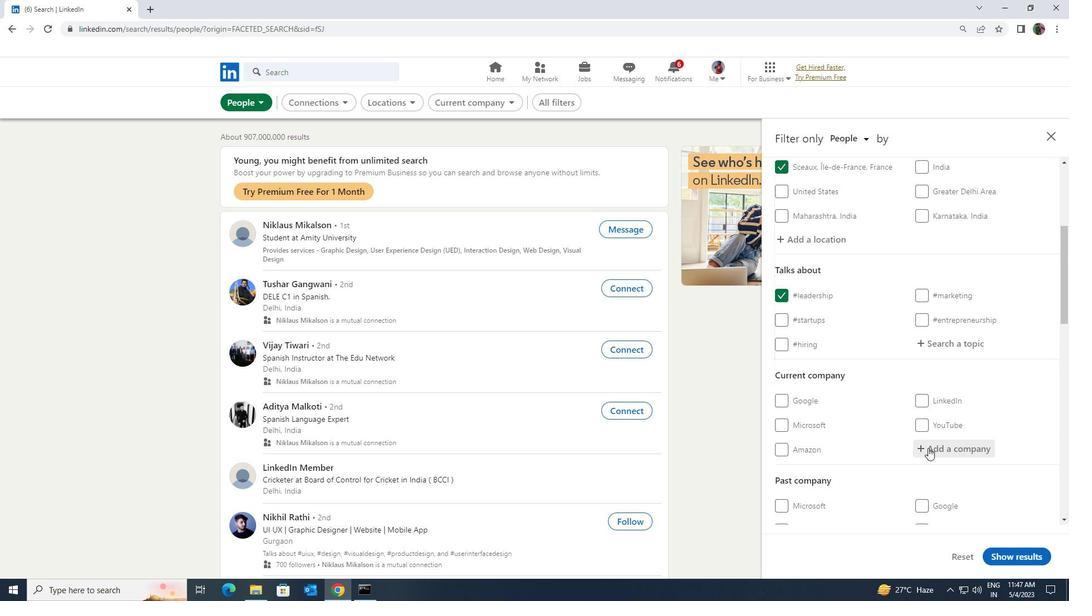
Action: Key pressed <Key.shift><Key.shift><Key.shift><Key.shift><Key.shift><Key.shift><Key.shift><Key.shift><Key.shift>BERGER<Key.space><Key.shift>PAINTS
Screenshot: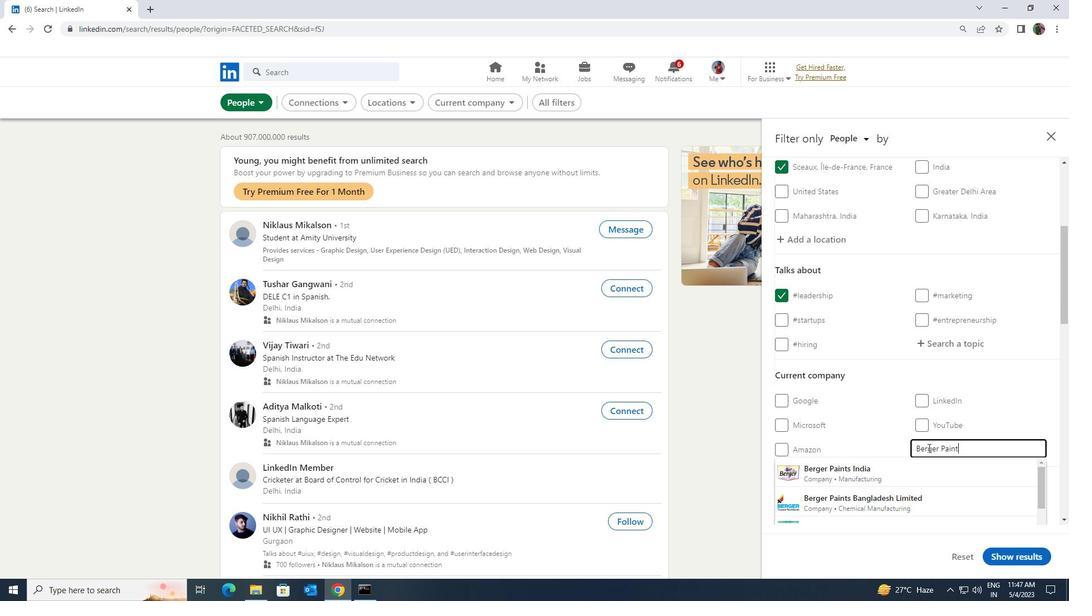 
Action: Mouse moved to (928, 466)
Screenshot: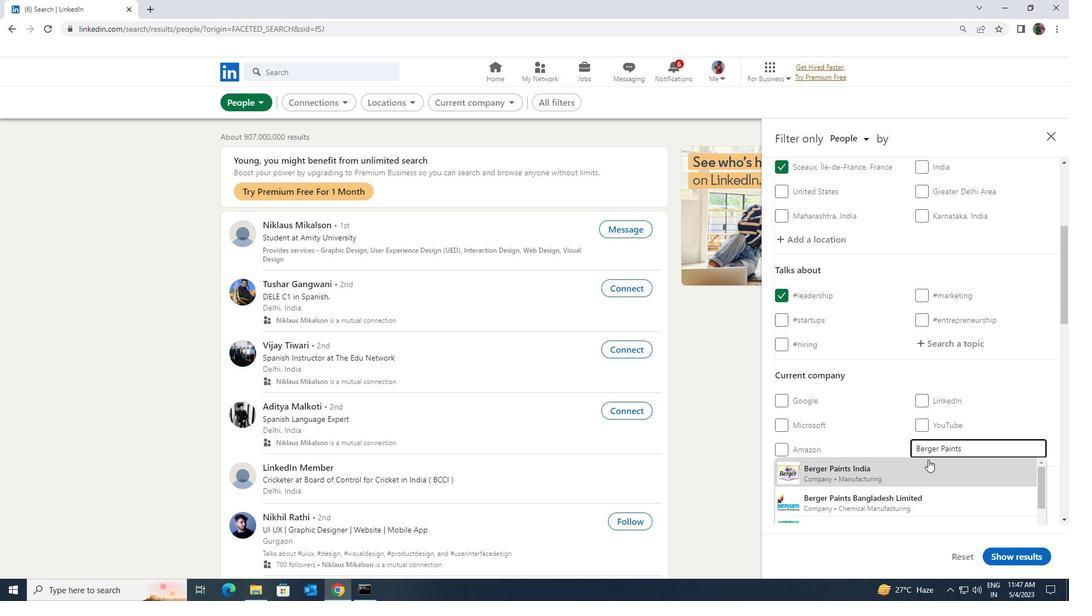 
Action: Mouse pressed left at (928, 466)
Screenshot: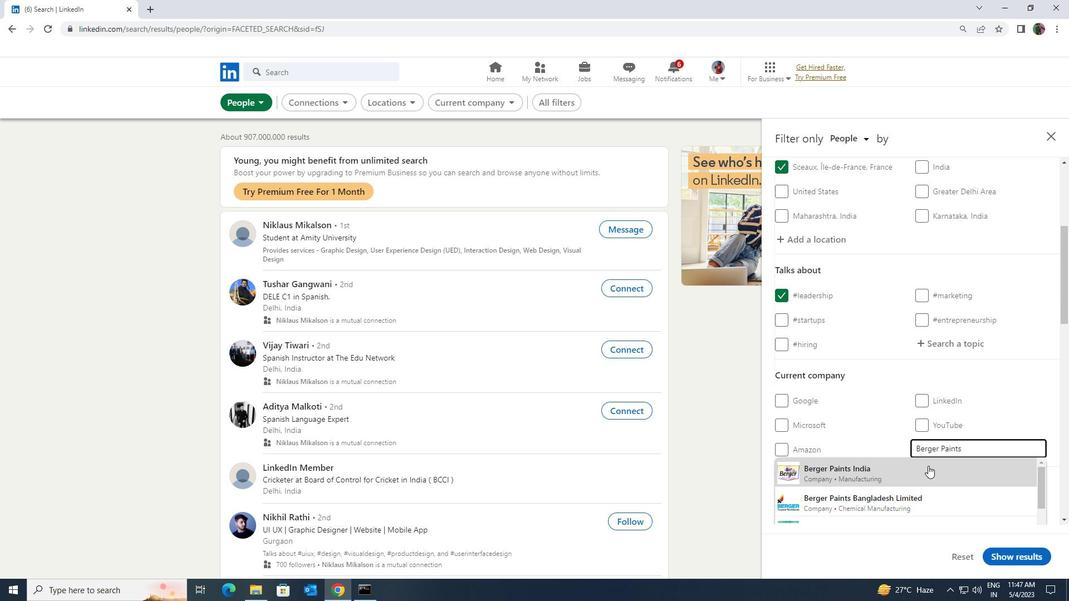 
Action: Mouse scrolled (928, 466) with delta (0, 0)
Screenshot: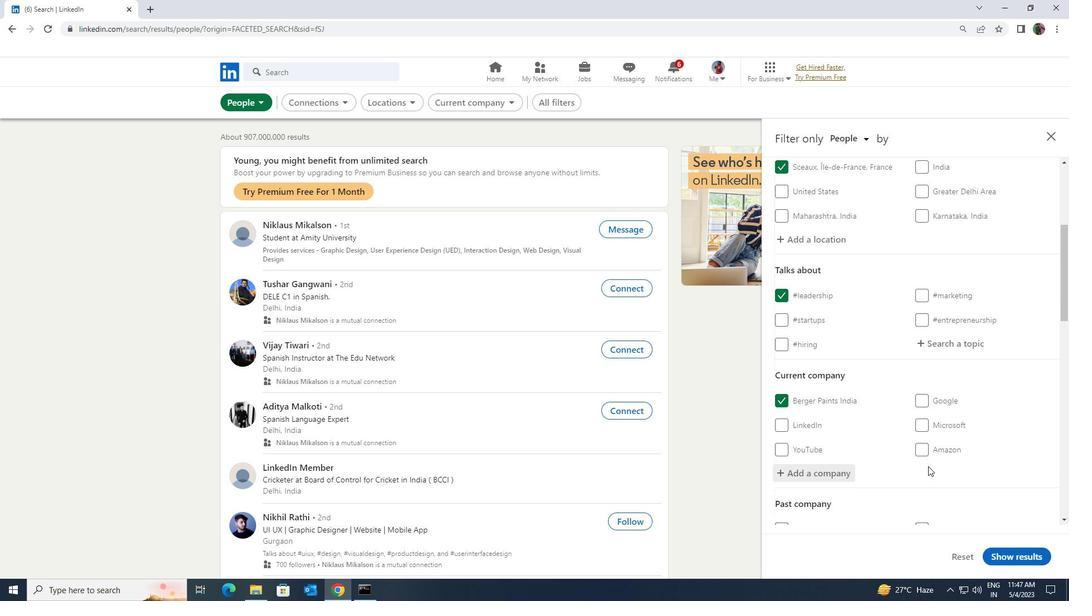 
Action: Mouse scrolled (928, 466) with delta (0, 0)
Screenshot: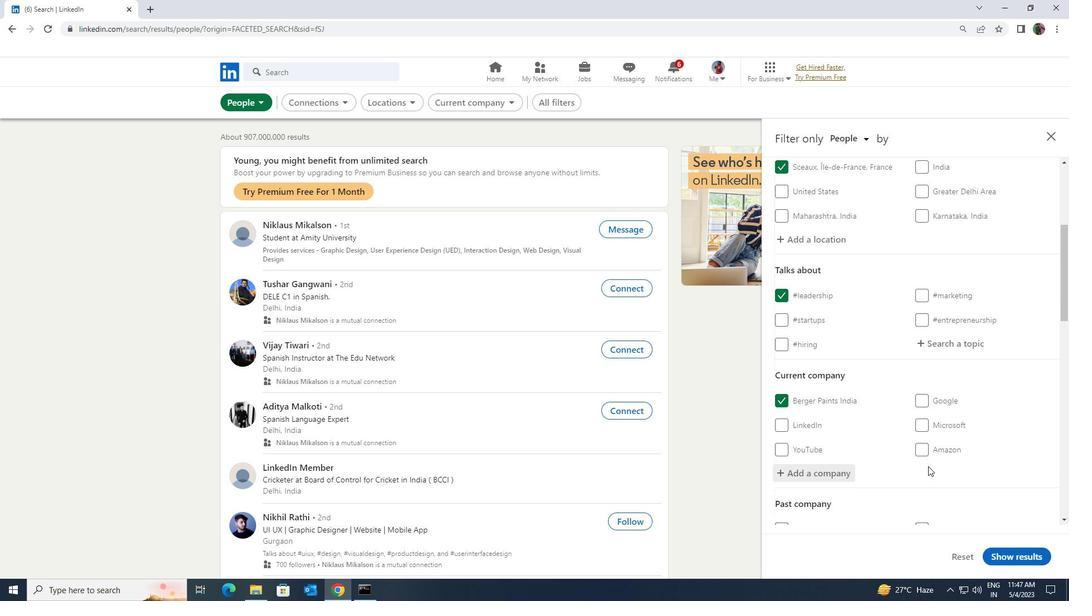 
Action: Mouse scrolled (928, 466) with delta (0, 0)
Screenshot: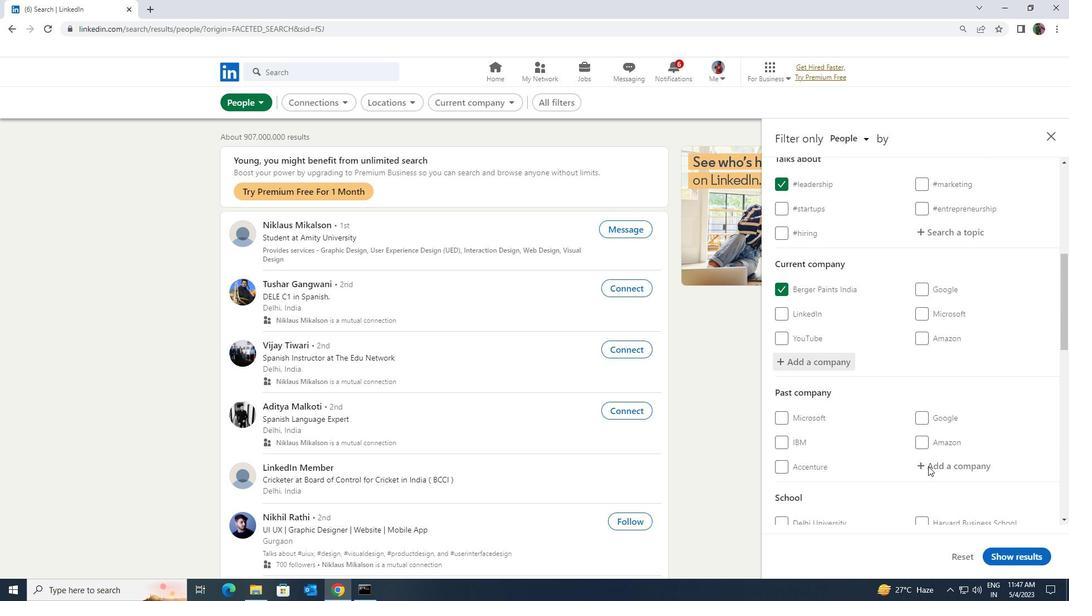 
Action: Mouse scrolled (928, 466) with delta (0, 0)
Screenshot: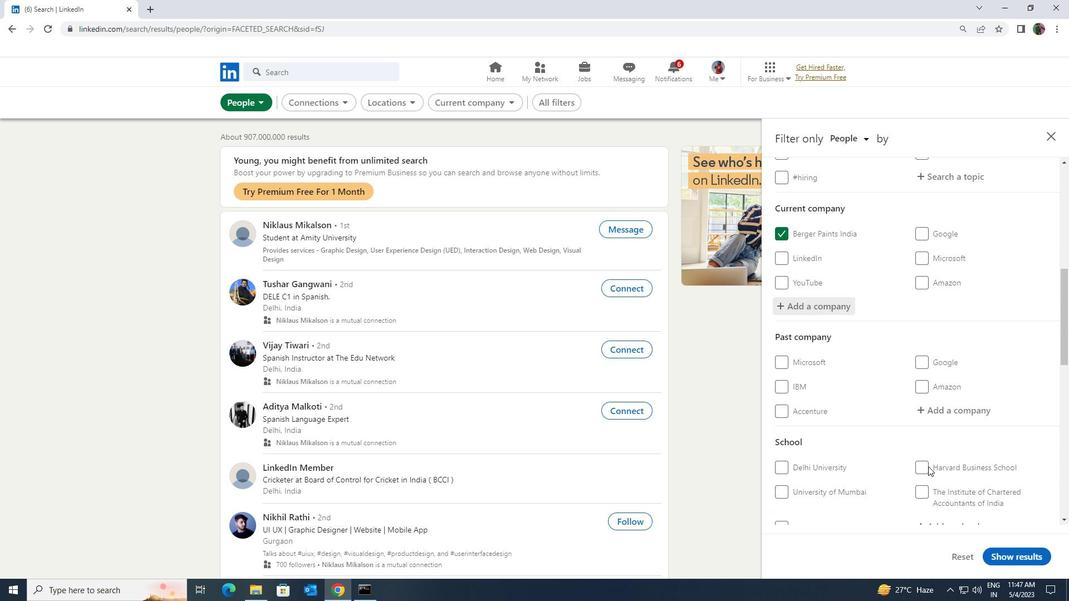 
Action: Mouse scrolled (928, 466) with delta (0, 0)
Screenshot: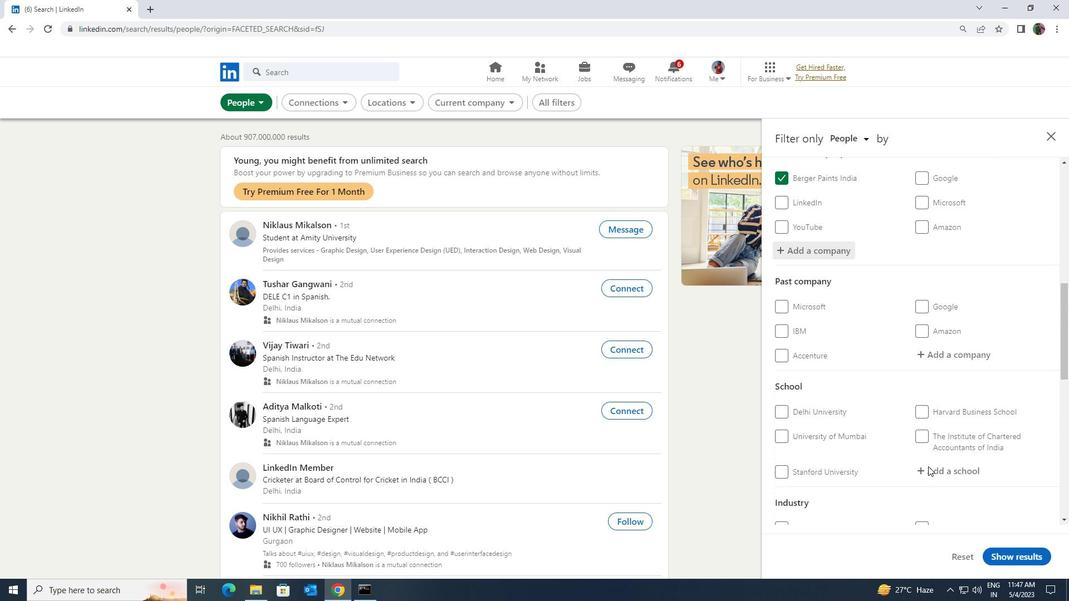 
Action: Mouse scrolled (928, 466) with delta (0, 0)
Screenshot: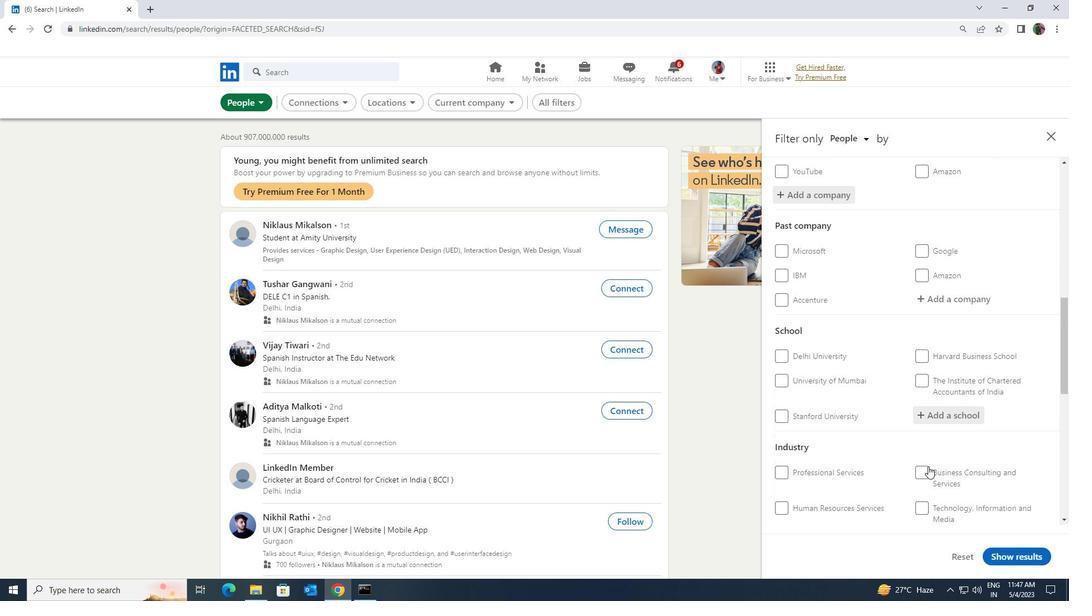 
Action: Mouse moved to (957, 356)
Screenshot: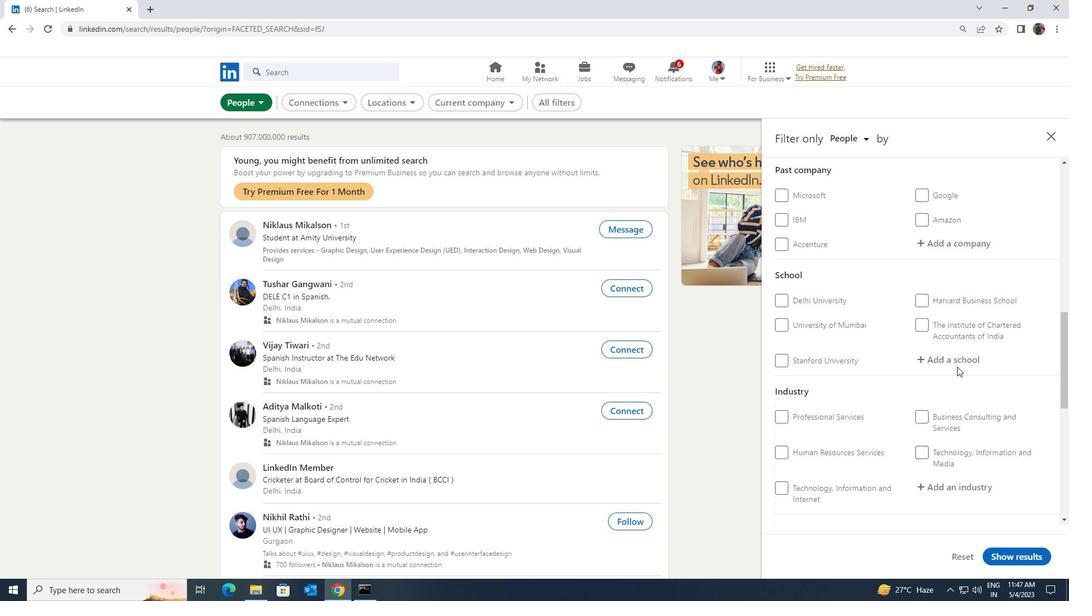 
Action: Mouse pressed left at (957, 356)
Screenshot: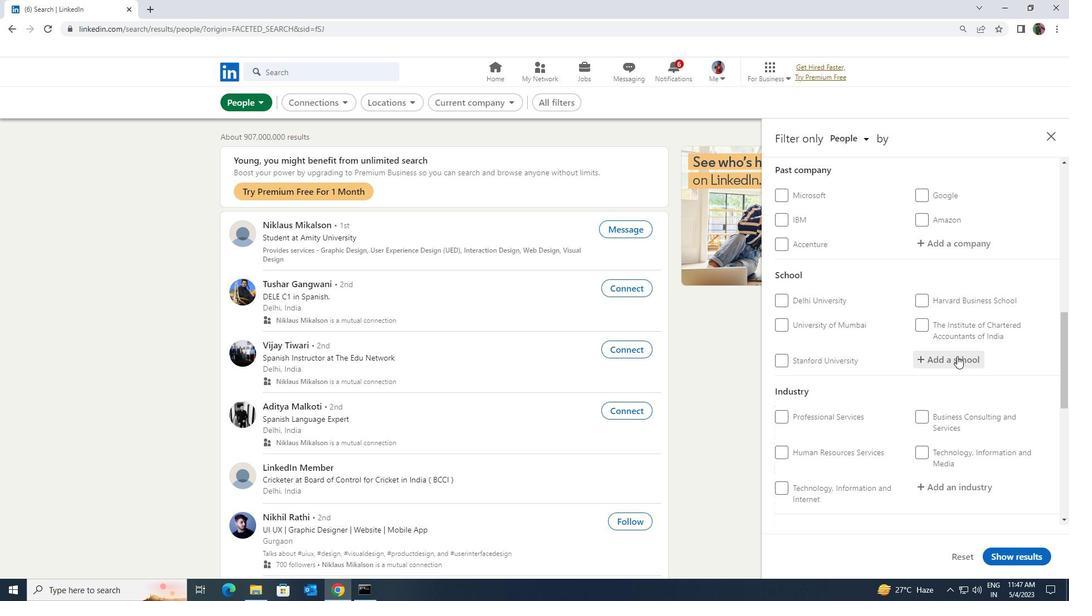 
Action: Key pressed <Key.shift><Key.shift><Key.shift><Key.shift><Key.shift><Key.shift><Key.shift><Key.shift><Key.shift><Key.shift><Key.shift><Key.shift><Key.shift><Key.shift><Key.shift><Key.shift><Key.shift><Key.shift><Key.shift><Key.shift><Key.shift><Key.shift><Key.shift><Key.shift><Key.shift><Key.shift><Key.shift><Key.shift><Key.shift><Key.shift><Key.shift><Key.shift><Key.shift><Key.shift><Key.shift><Key.shift><Key.shift>ICAT
Screenshot: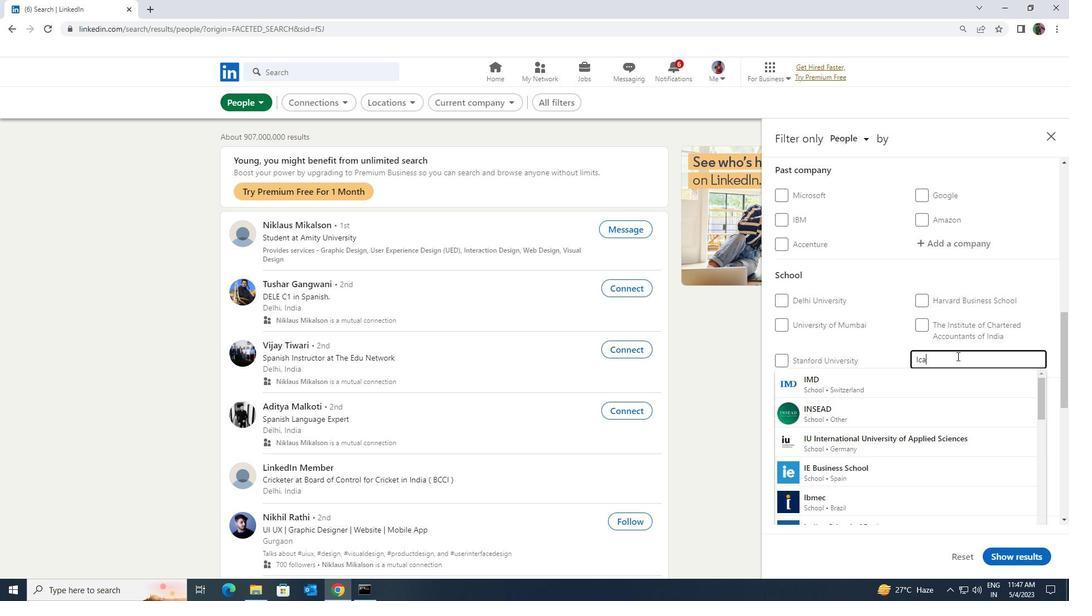 
Action: Mouse moved to (951, 372)
Screenshot: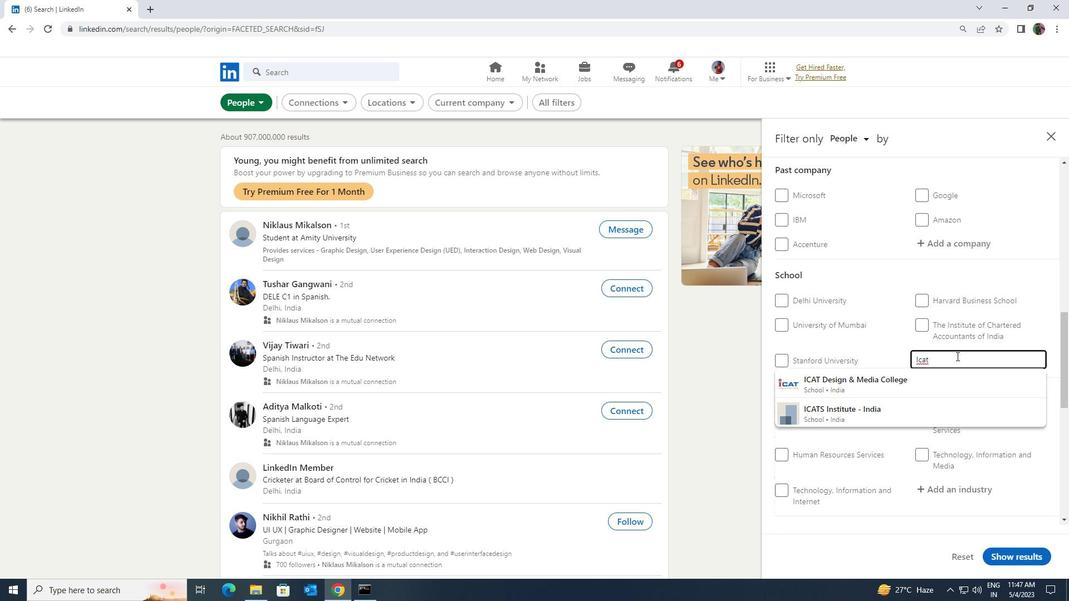 
Action: Mouse pressed left at (951, 372)
Screenshot: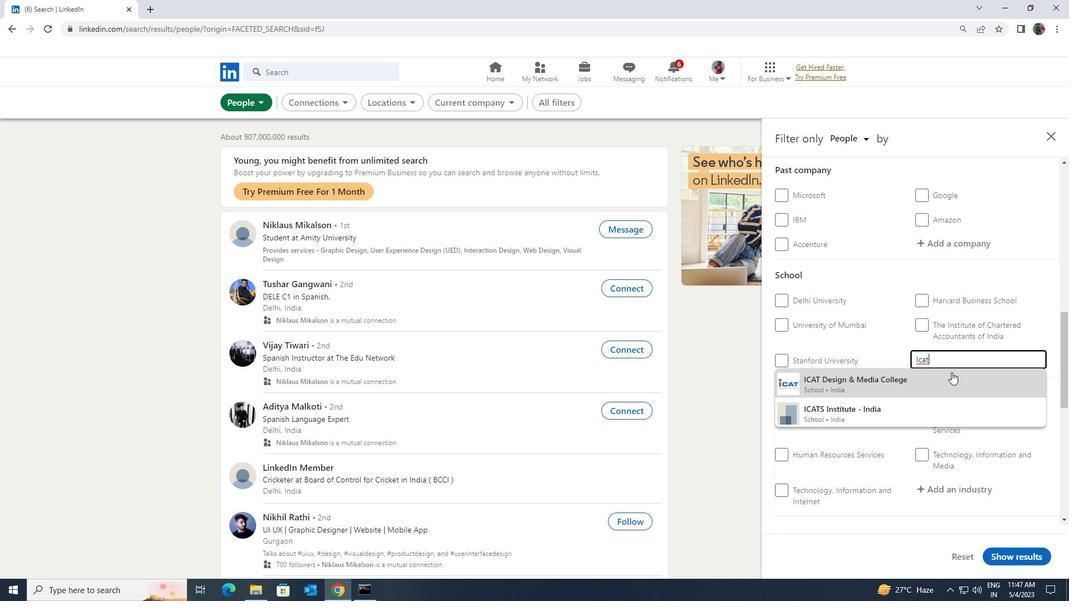
Action: Mouse scrolled (951, 372) with delta (0, 0)
Screenshot: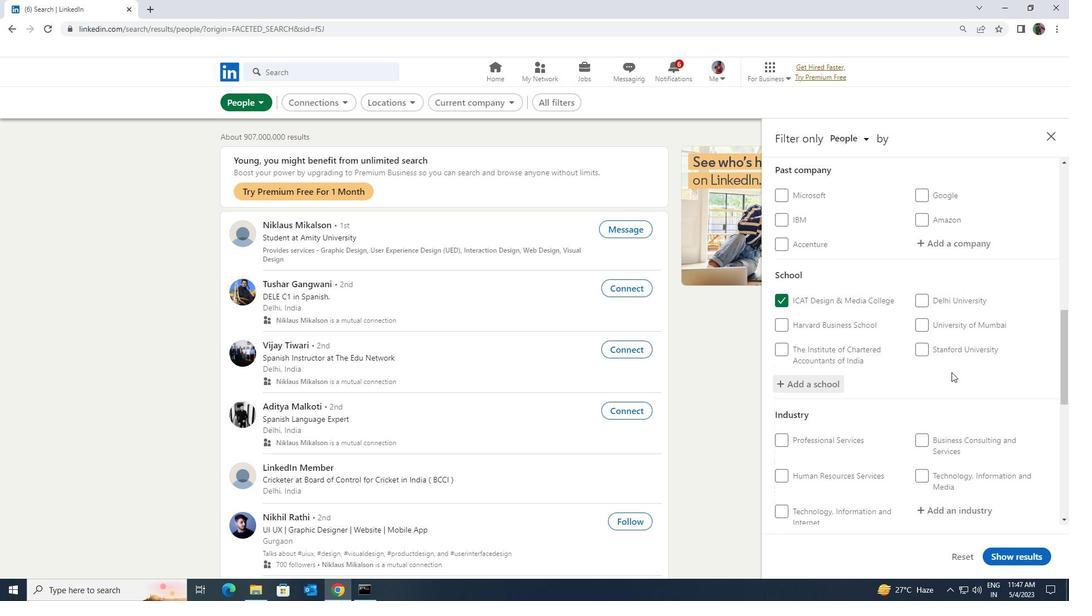 
Action: Mouse scrolled (951, 372) with delta (0, 0)
Screenshot: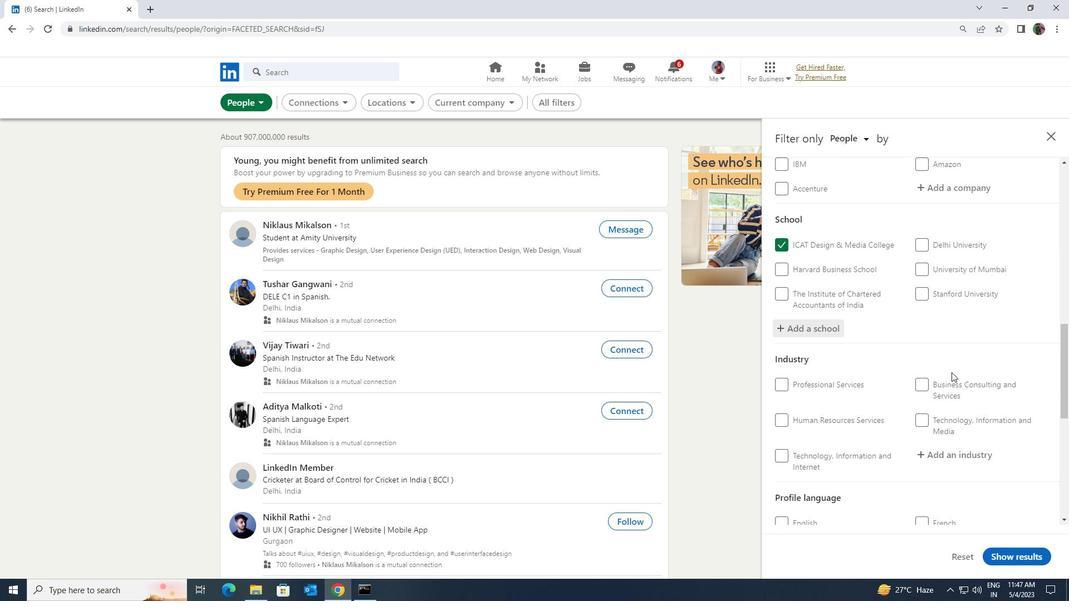 
Action: Mouse scrolled (951, 372) with delta (0, 0)
Screenshot: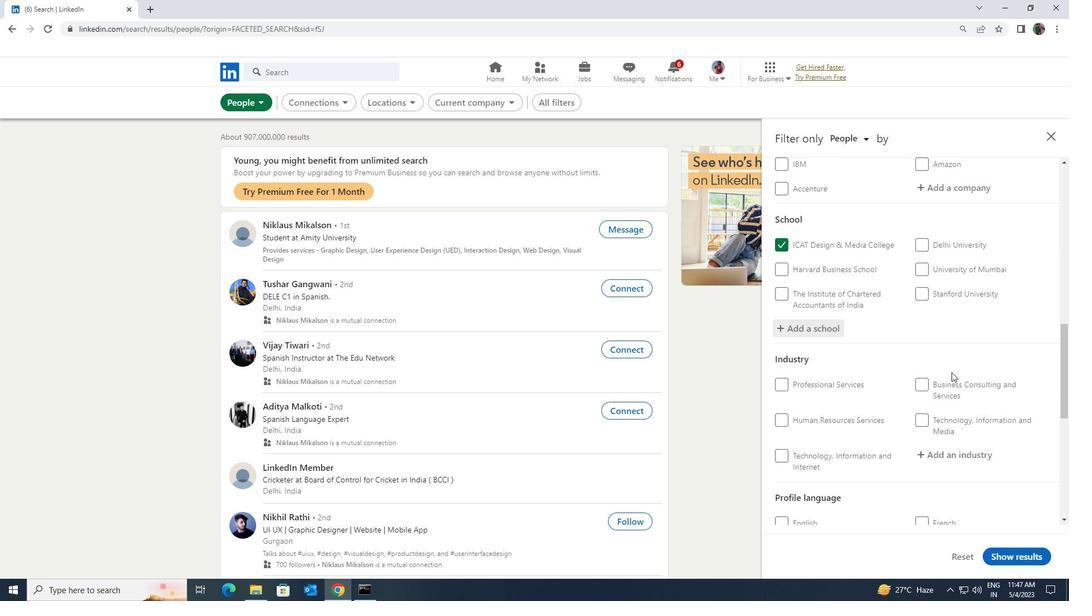 
Action: Mouse moved to (952, 345)
Screenshot: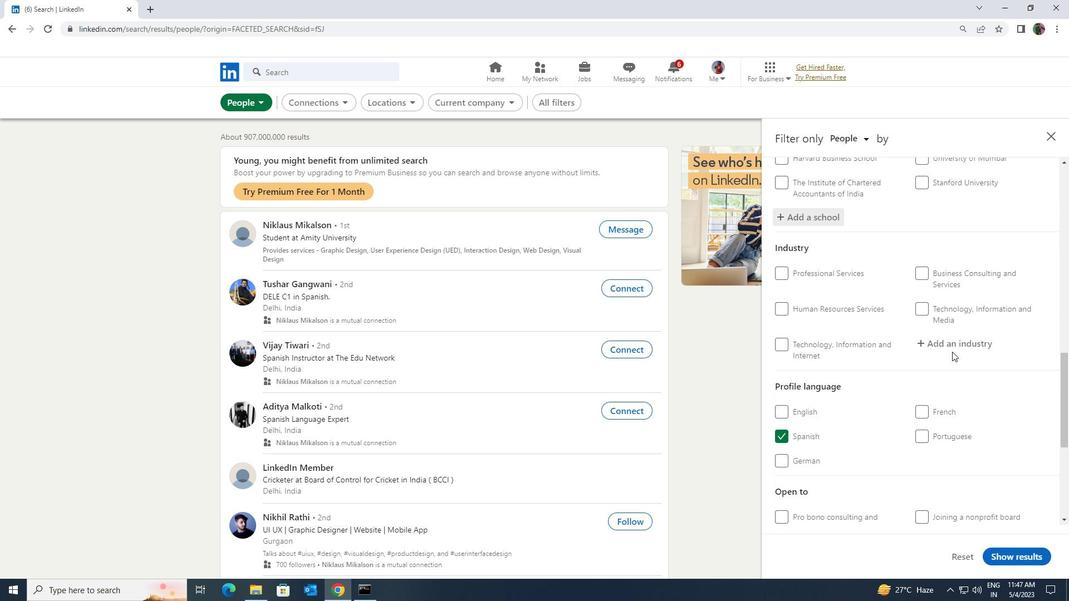 
Action: Mouse pressed left at (952, 345)
Screenshot: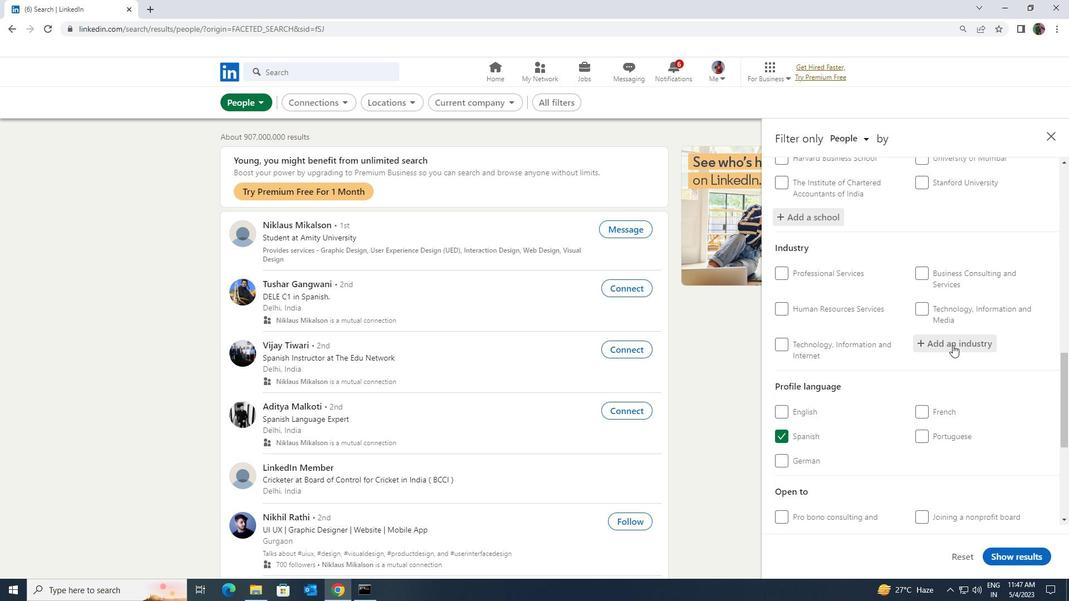 
Action: Key pressed <Key.shift>BUSINESS
Screenshot: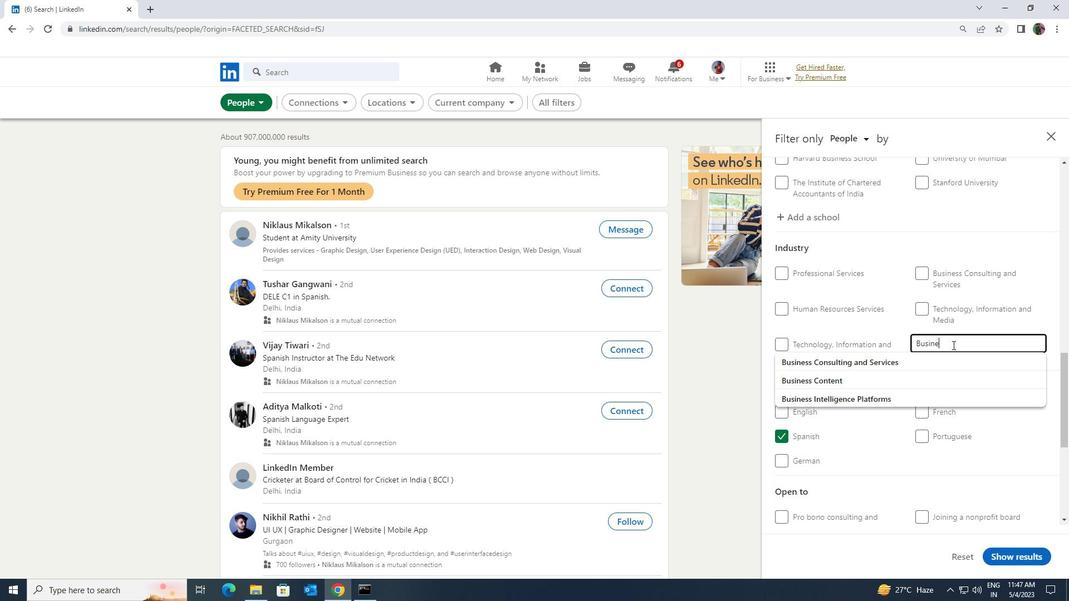 
Action: Mouse moved to (949, 358)
Screenshot: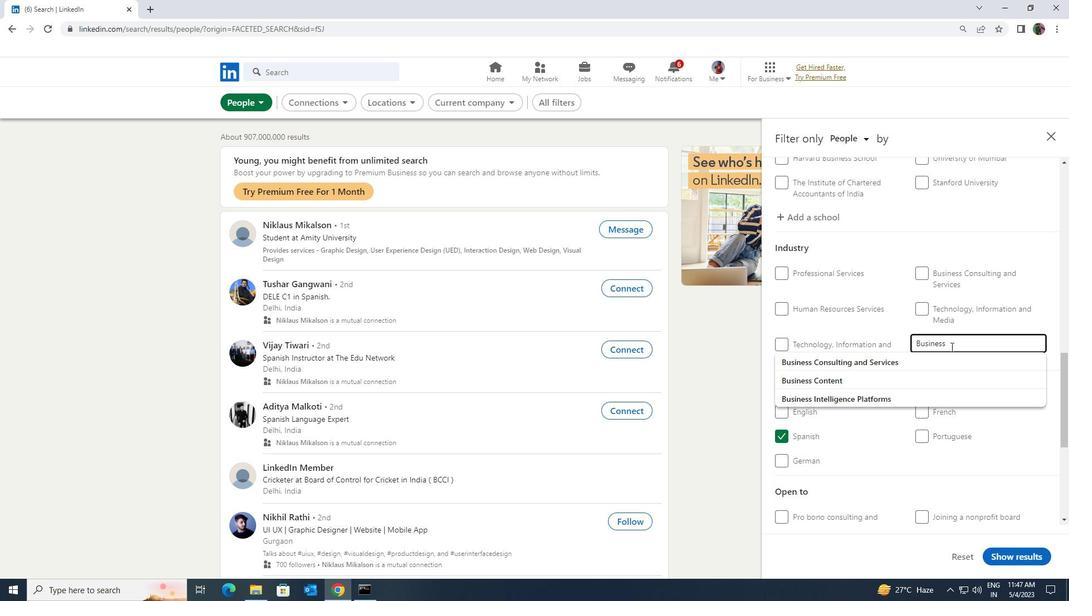 
Action: Mouse pressed left at (949, 358)
Screenshot: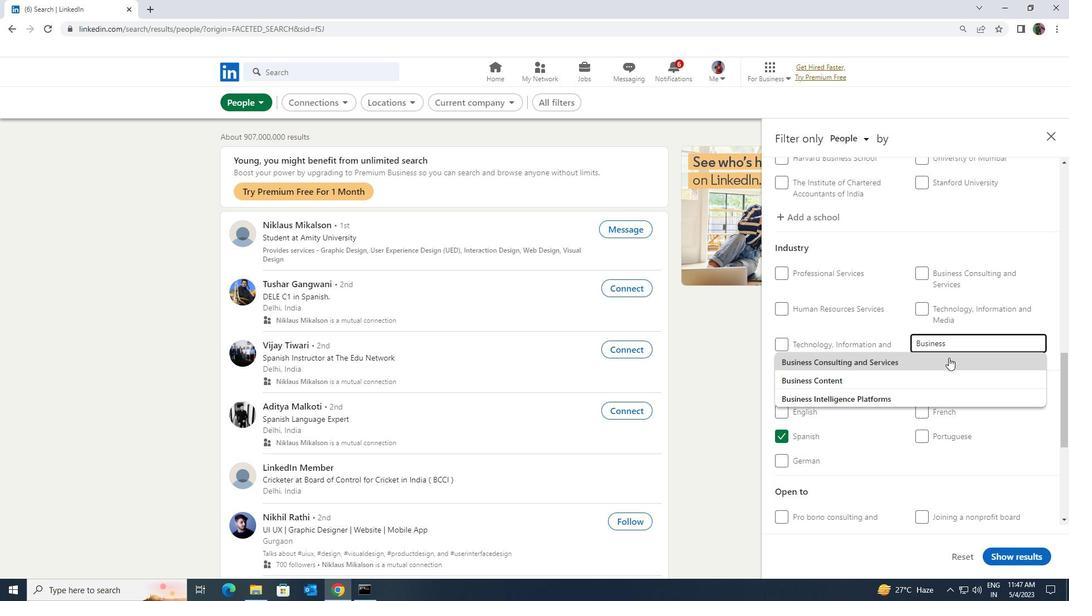 
Action: Mouse scrolled (949, 357) with delta (0, 0)
Screenshot: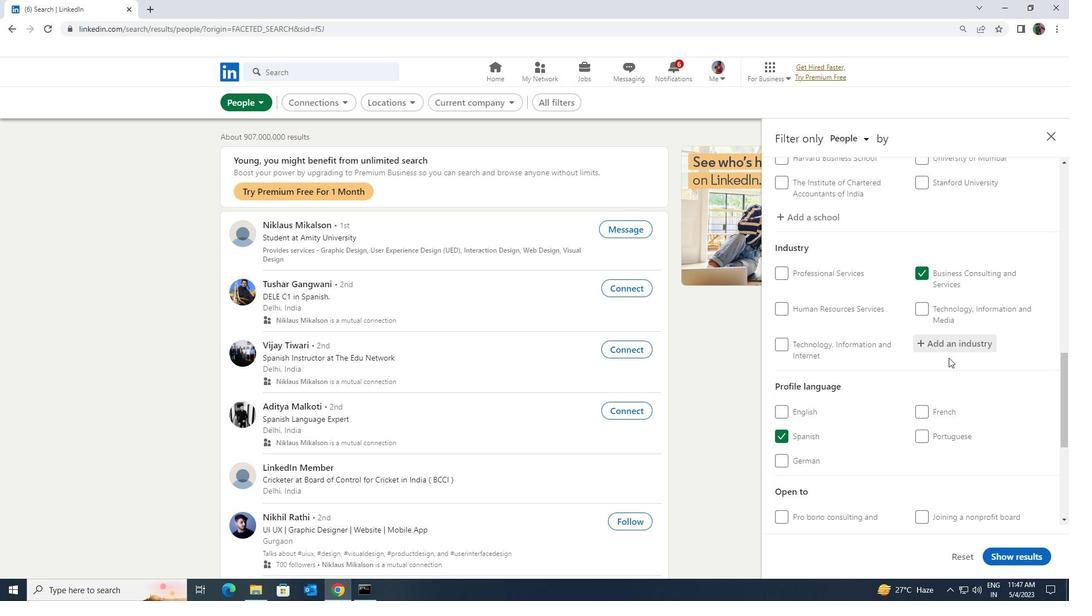 
Action: Mouse scrolled (949, 357) with delta (0, 0)
Screenshot: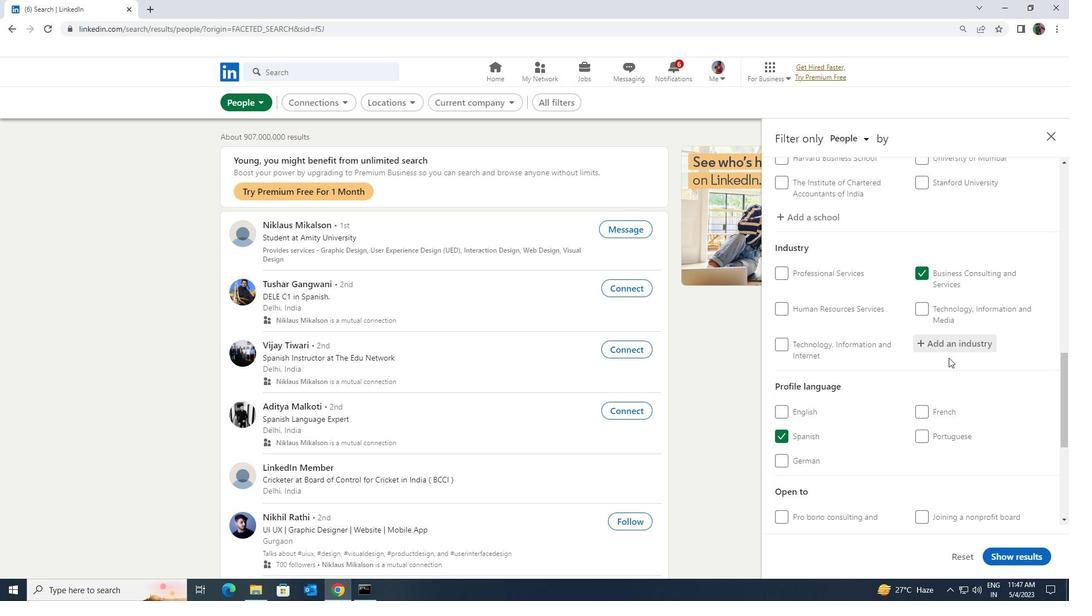 
Action: Mouse scrolled (949, 357) with delta (0, 0)
Screenshot: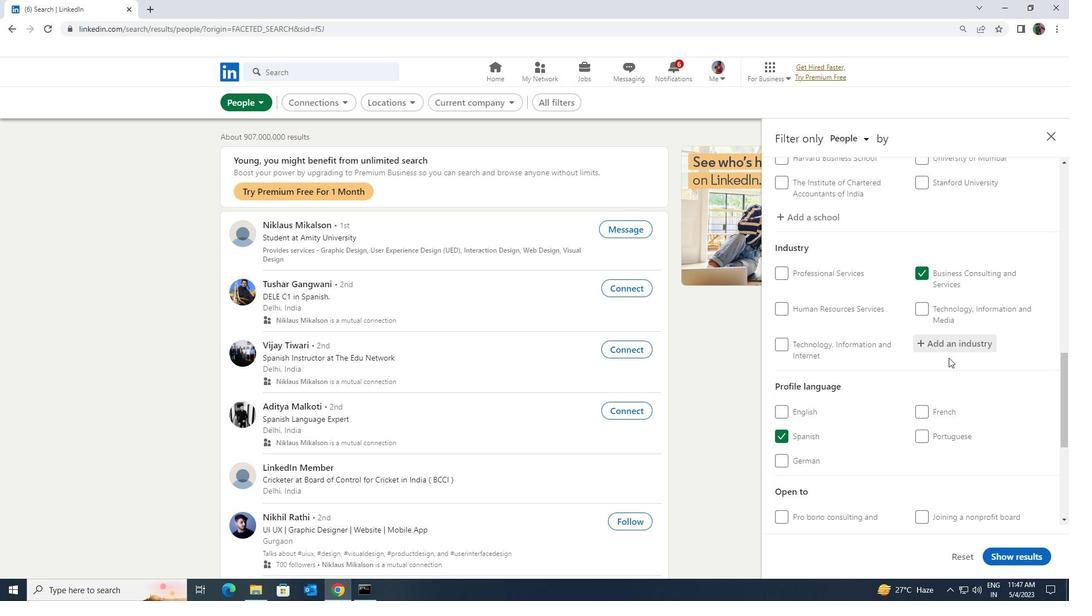 
Action: Mouse scrolled (949, 357) with delta (0, 0)
Screenshot: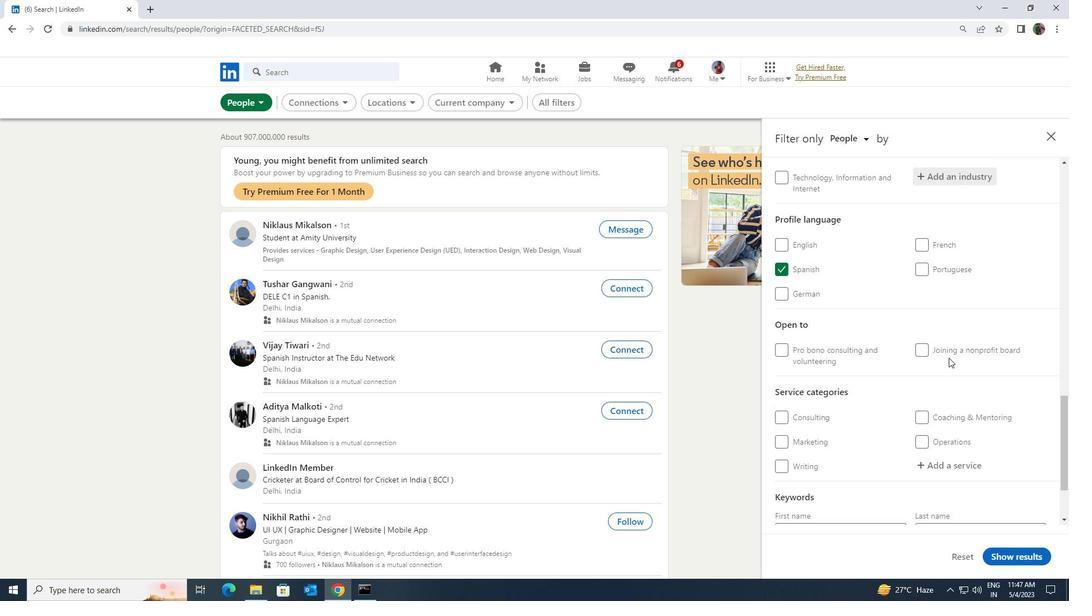 
Action: Mouse scrolled (949, 357) with delta (0, 0)
Screenshot: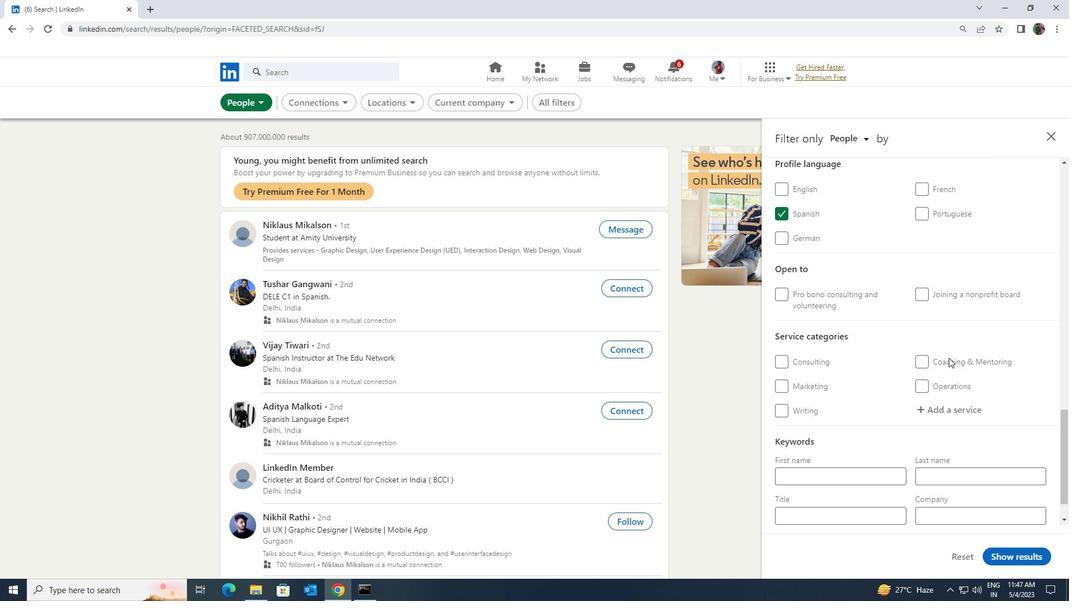 
Action: Mouse moved to (946, 369)
Screenshot: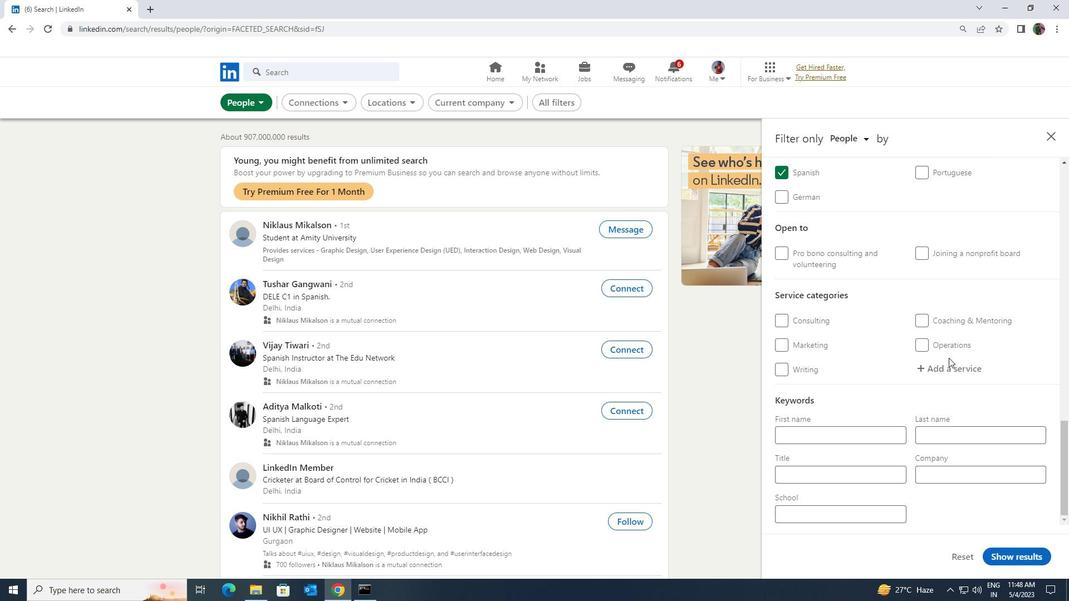 
Action: Mouse pressed left at (946, 369)
Screenshot: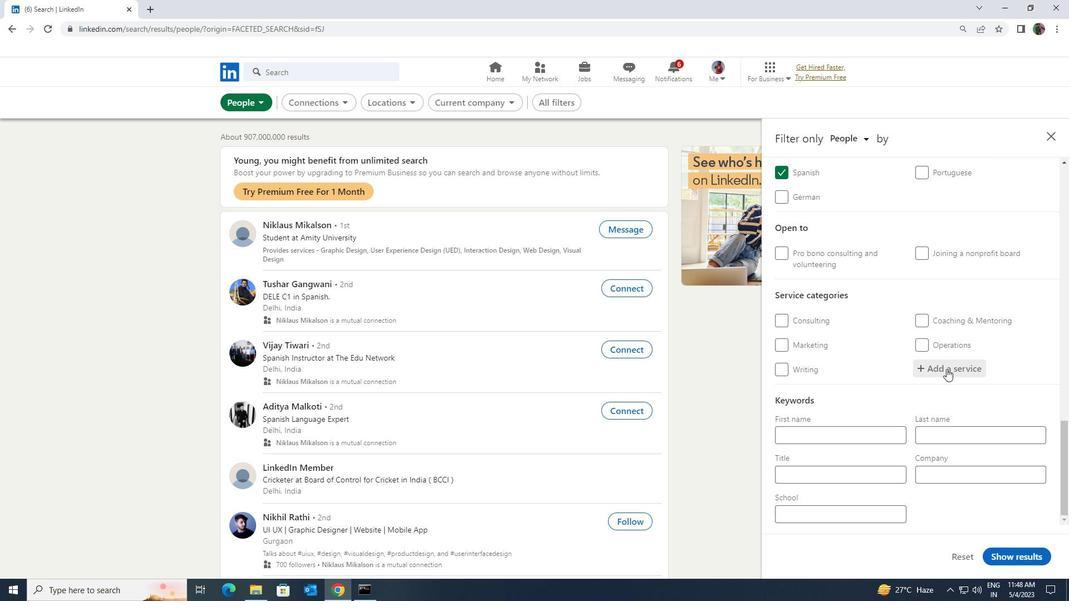 
Action: Key pressed <Key.shift><Key.shift><Key.shift><Key.shift>LOGO<Key.space><Key.shift>DESIGN
Screenshot: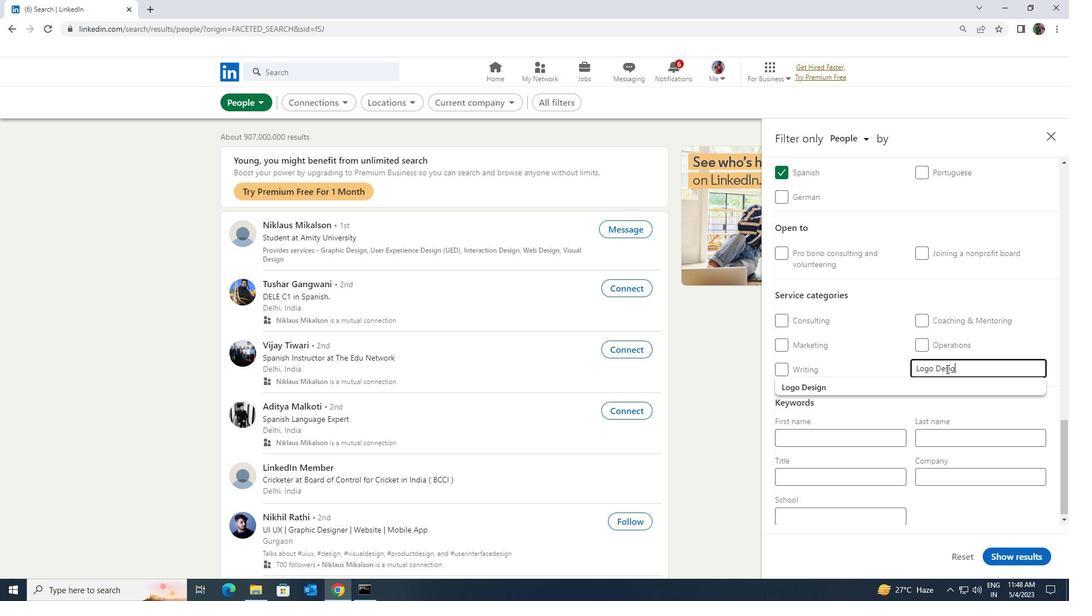 
Action: Mouse moved to (942, 374)
Screenshot: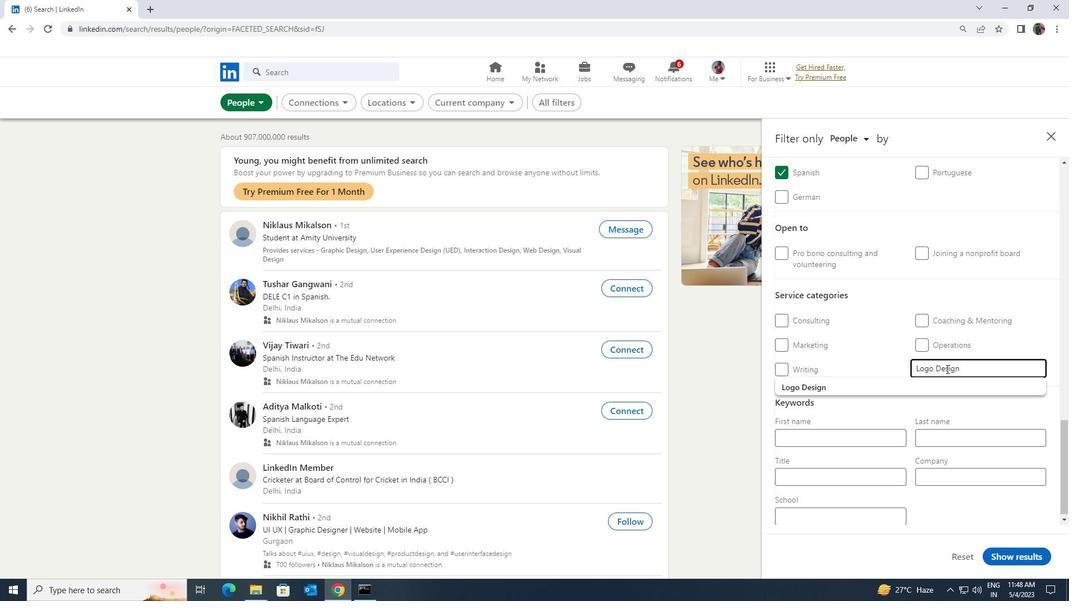 
Action: Mouse pressed left at (942, 374)
Screenshot: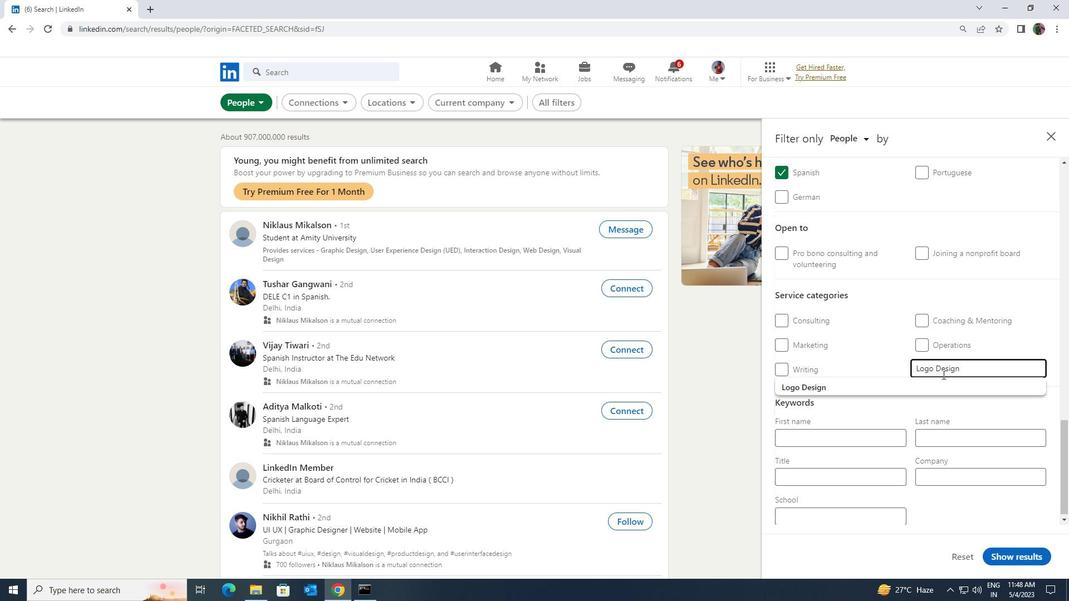 
Action: Mouse moved to (942, 379)
Screenshot: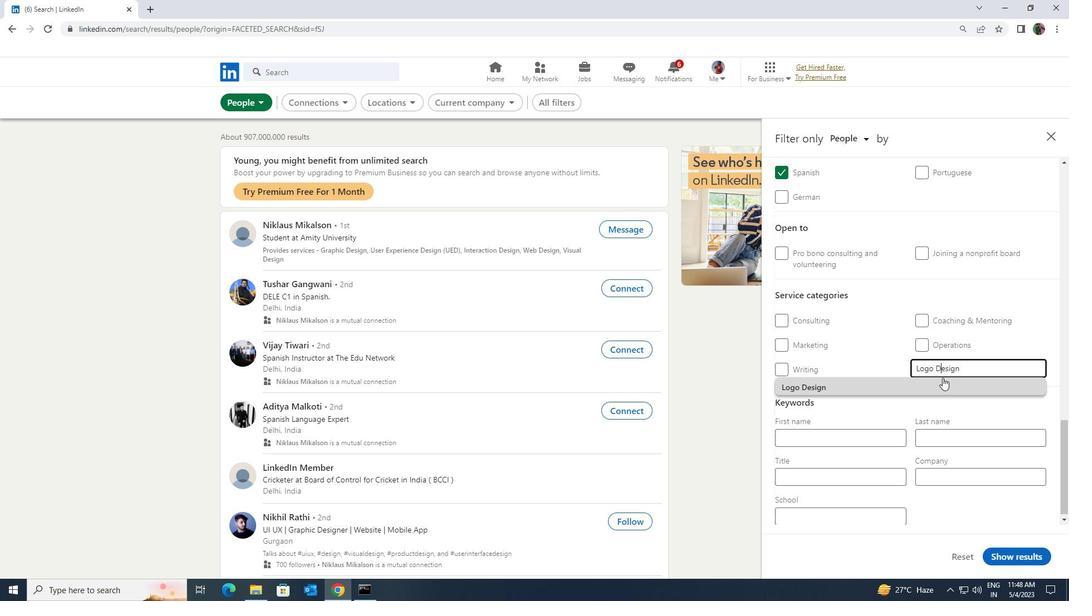 
Action: Mouse pressed left at (942, 379)
Screenshot: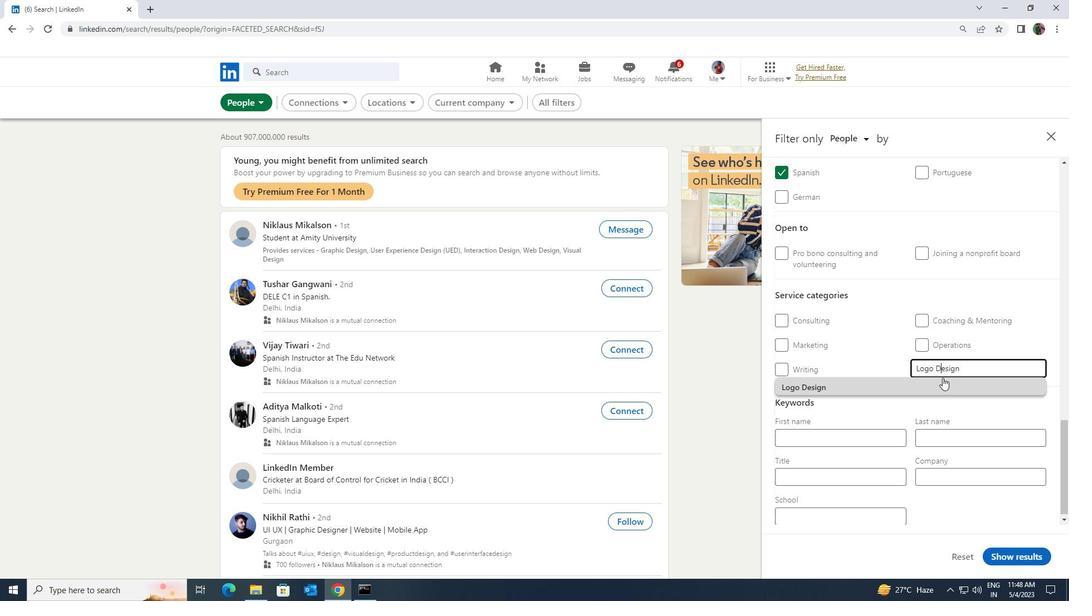 
Action: Mouse scrolled (942, 379) with delta (0, 0)
Screenshot: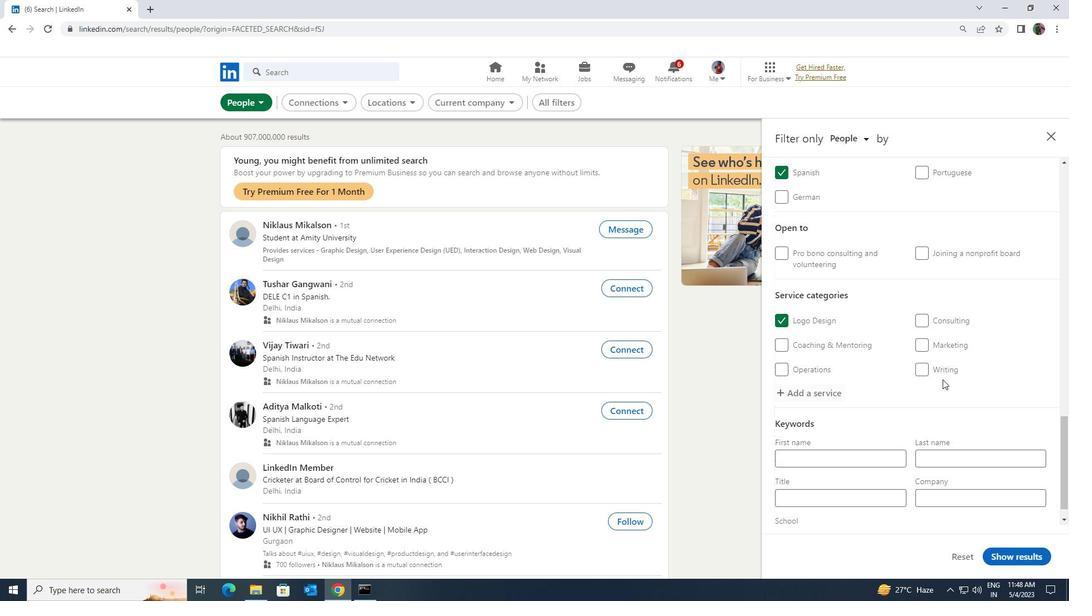 
Action: Mouse scrolled (942, 379) with delta (0, 0)
Screenshot: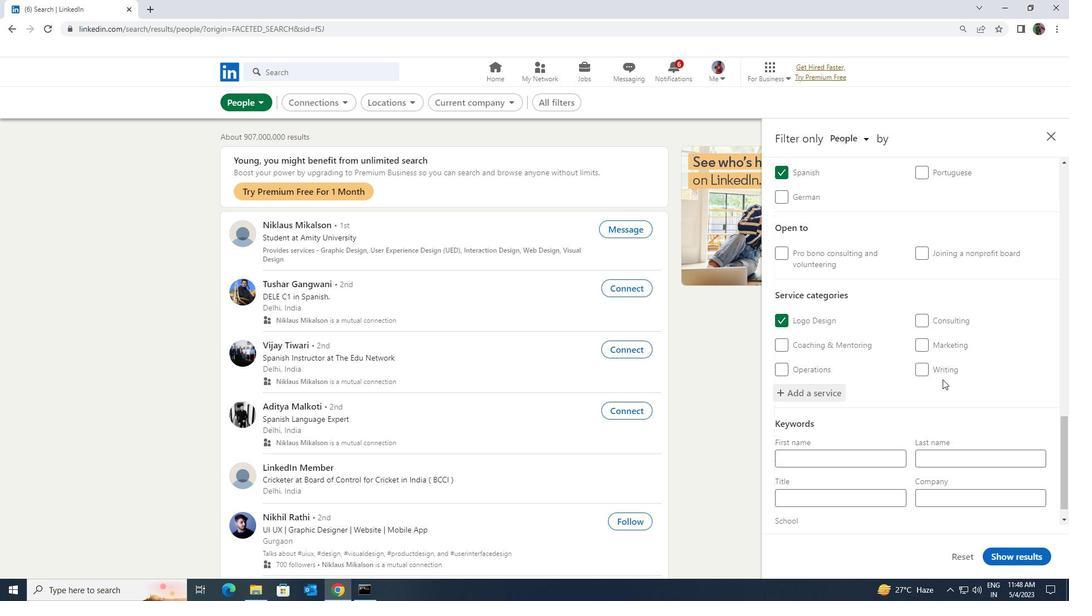 
Action: Mouse scrolled (942, 379) with delta (0, 0)
Screenshot: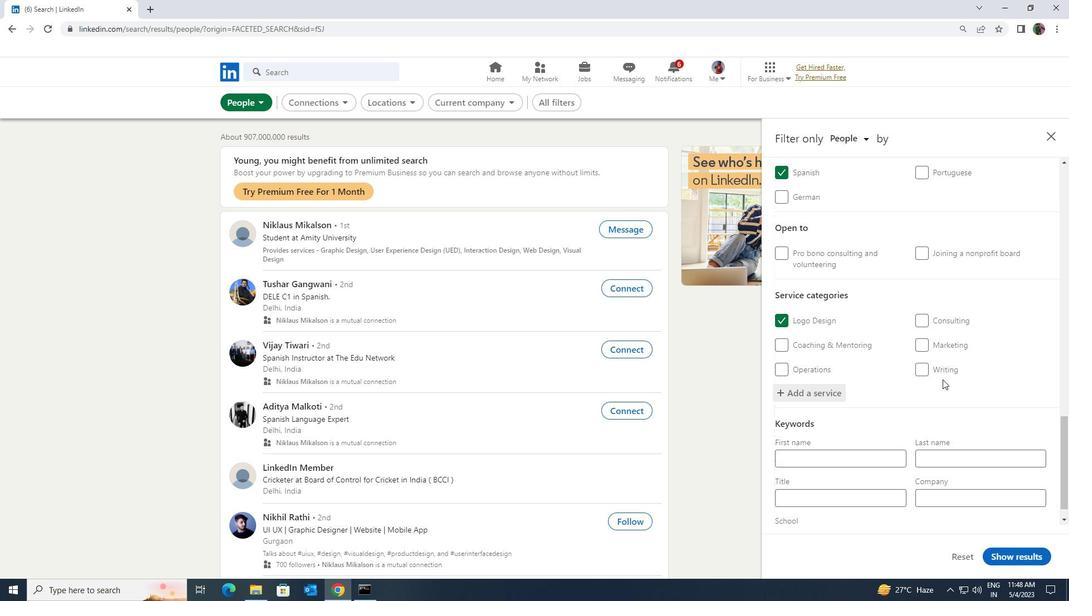 
Action: Mouse moved to (899, 472)
Screenshot: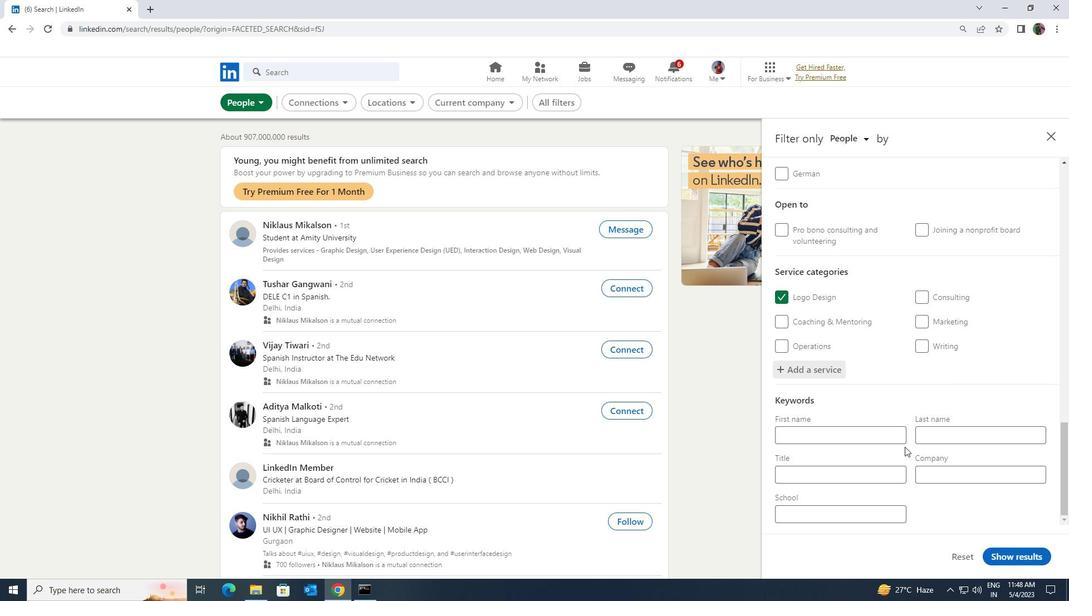 
Action: Mouse pressed left at (899, 472)
Screenshot: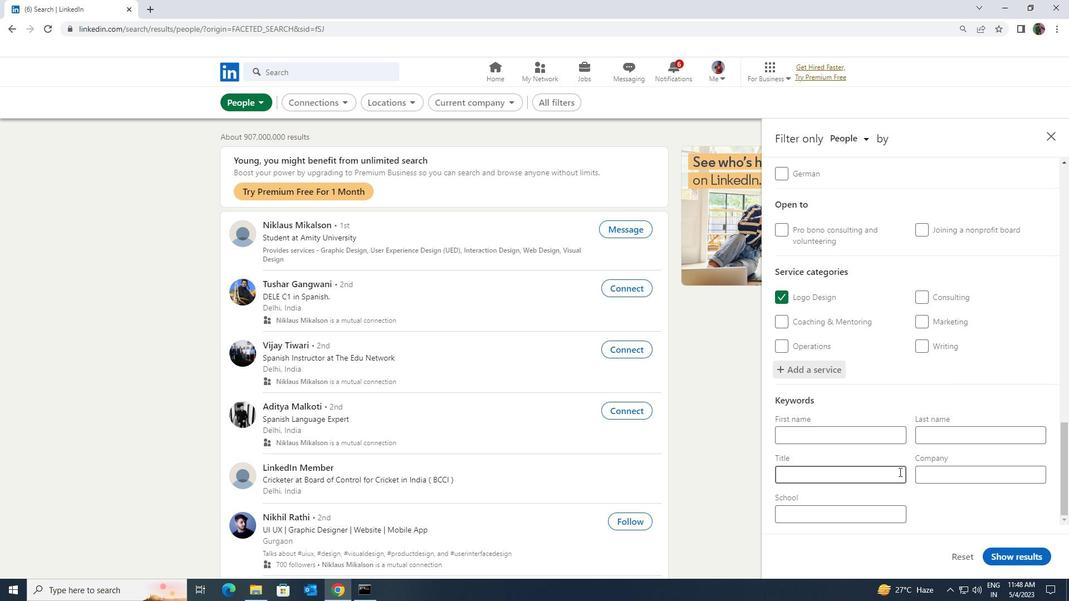 
Action: Key pressed <Key.shift><Key.shift><Key.shift><Key.shift><Key.shift>HOSPITAL<Key.space><Key.shift>VOLUNTEER
Screenshot: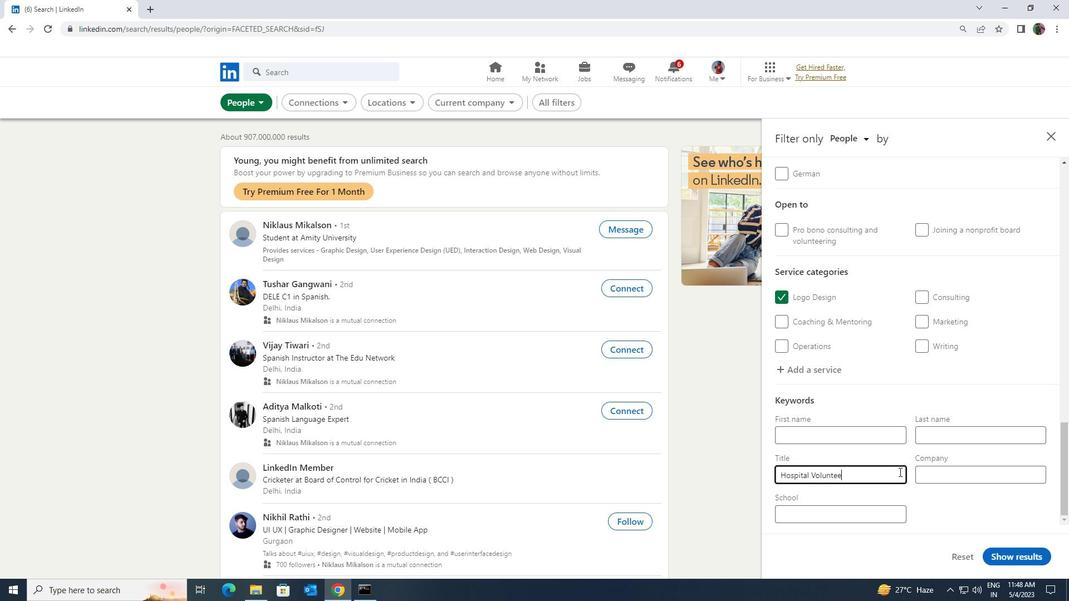 
Action: Mouse moved to (1001, 556)
Screenshot: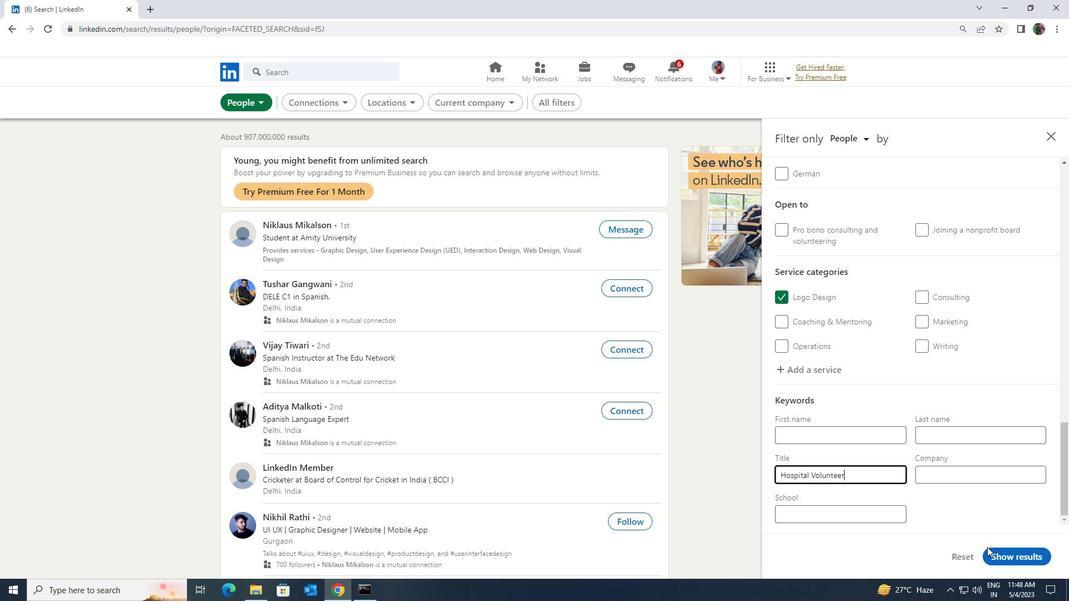 
Action: Mouse pressed left at (1001, 556)
Screenshot: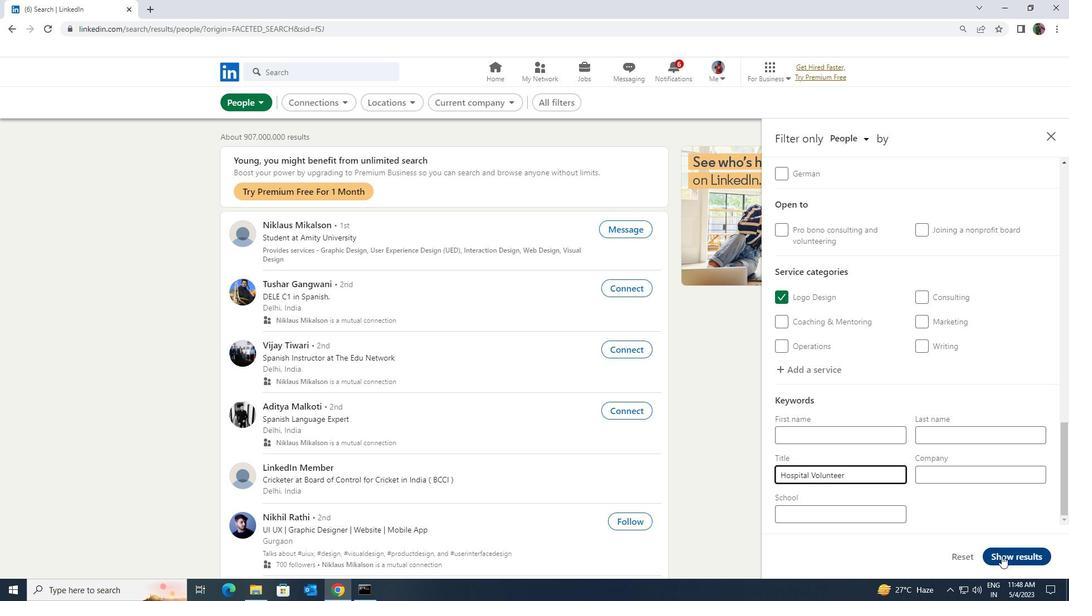 
